 Task: Assign Issue Issue0000000279 to Sprint Sprint0000000167 in Scrum Project Project0000000056 in Jira. Assign Issue Issue0000000280 to Sprint Sprint0000000168 in Scrum Project Project0000000056 in Jira. Start a Sprint called Sprint0000000163 in Scrum Project Project0000000055 in Jira. Start a Sprint called Sprint0000000164 in Scrum Project Project0000000055 in Jira. Start a Sprint called Sprint0000000165 in Scrum Project Project0000000055 in Jira
Action: Mouse moved to (77, 213)
Screenshot: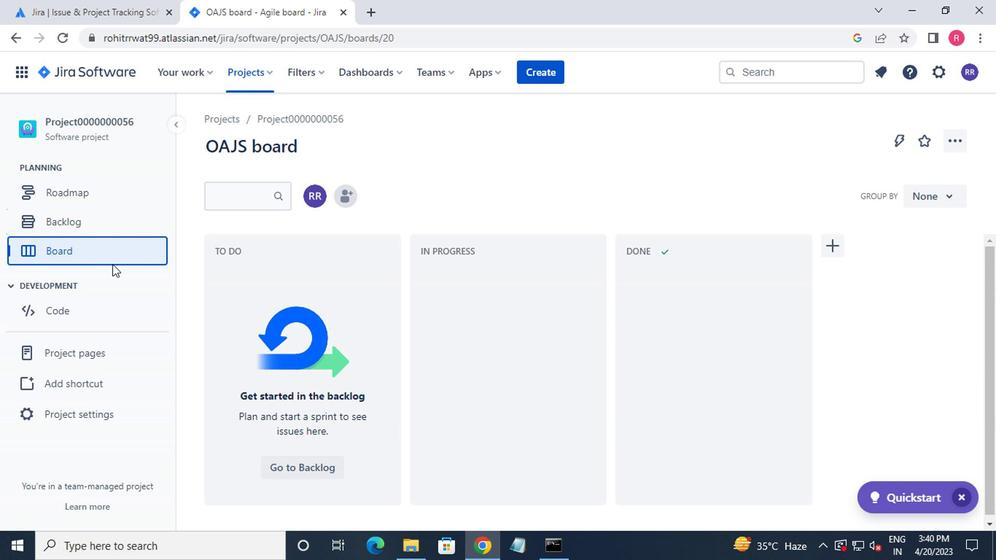 
Action: Mouse pressed left at (77, 213)
Screenshot: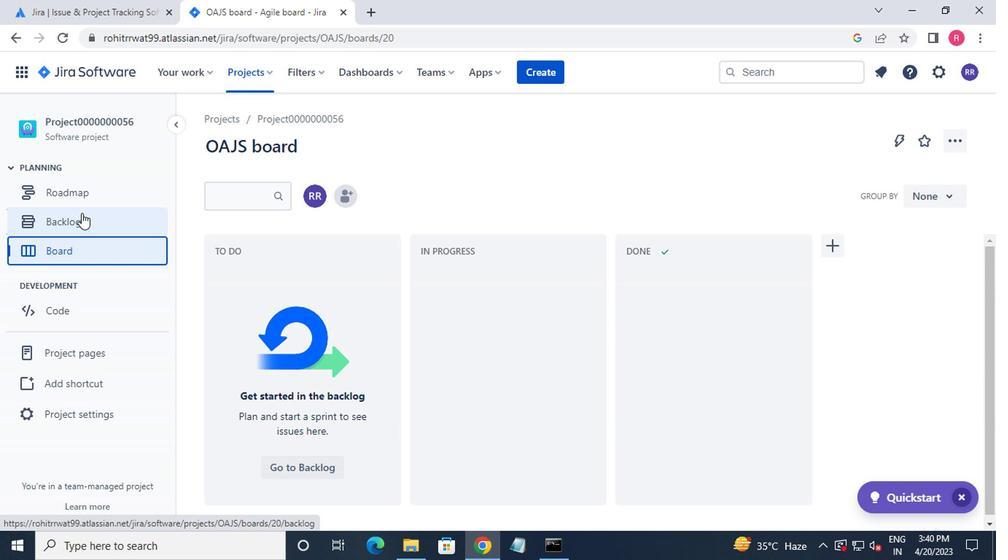 
Action: Mouse moved to (439, 409)
Screenshot: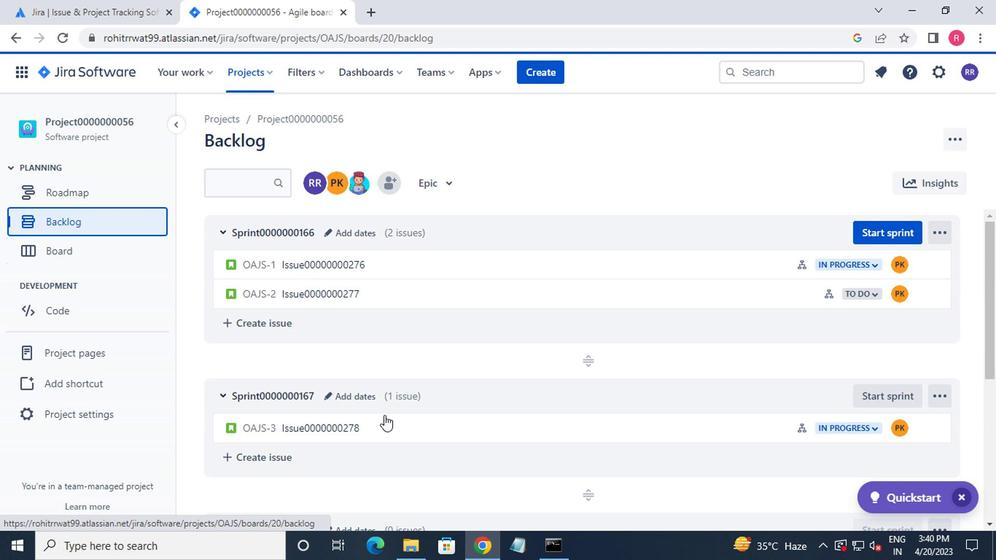 
Action: Mouse scrolled (439, 409) with delta (0, 0)
Screenshot: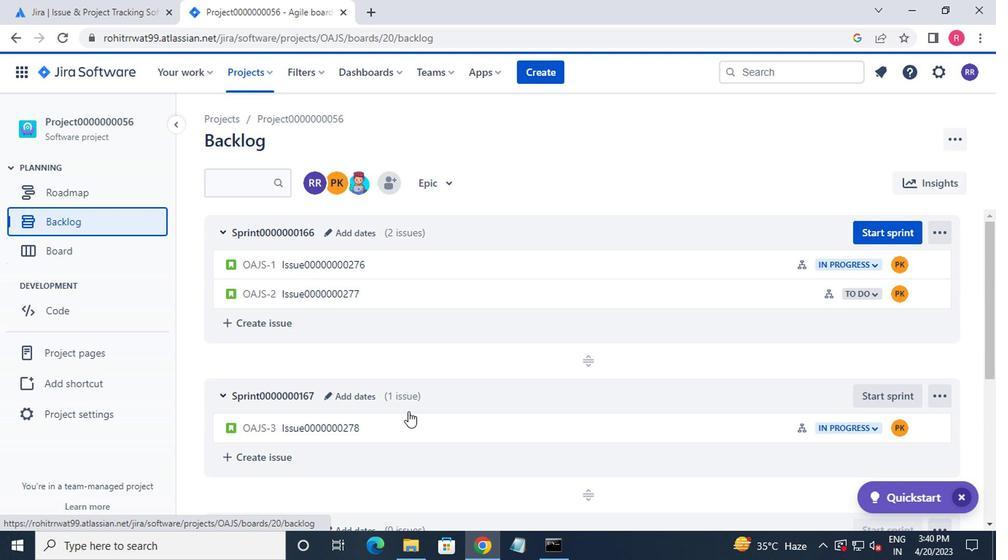 
Action: Mouse moved to (440, 409)
Screenshot: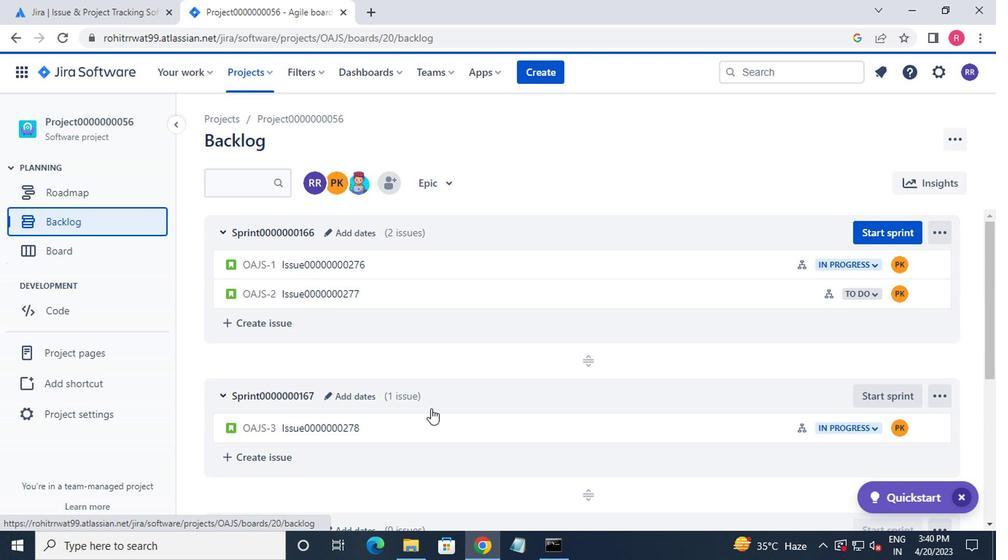 
Action: Mouse scrolled (440, 409) with delta (0, 0)
Screenshot: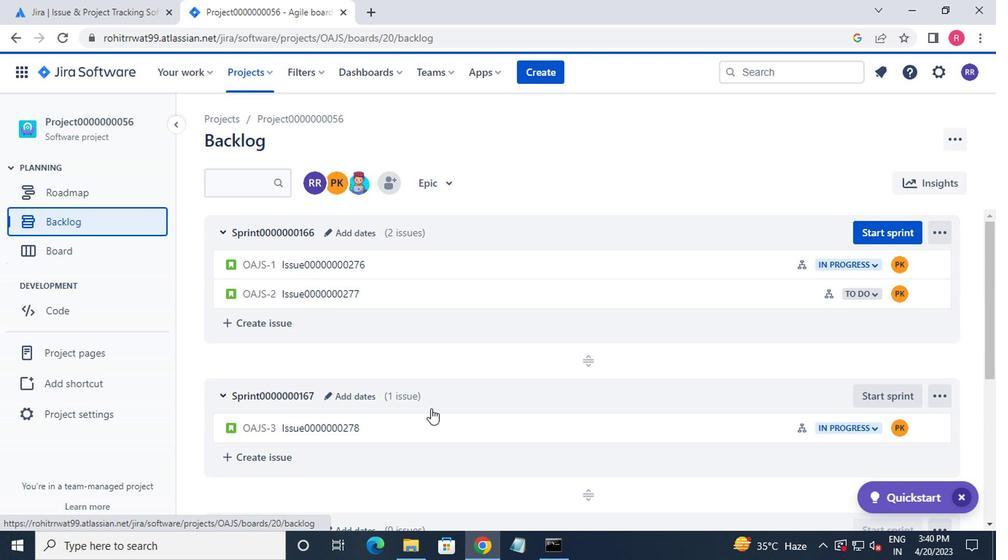 
Action: Mouse moved to (440, 409)
Screenshot: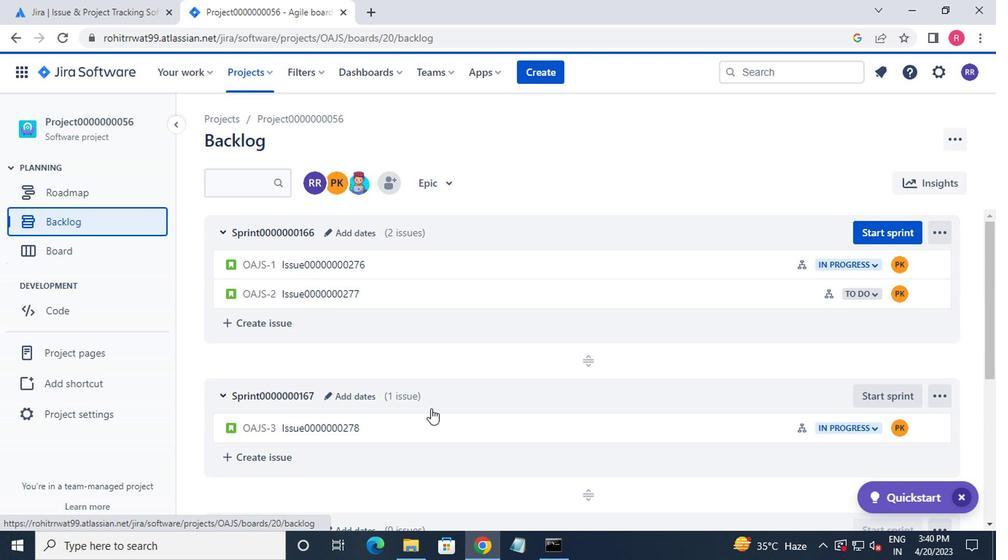 
Action: Mouse scrolled (440, 409) with delta (0, 0)
Screenshot: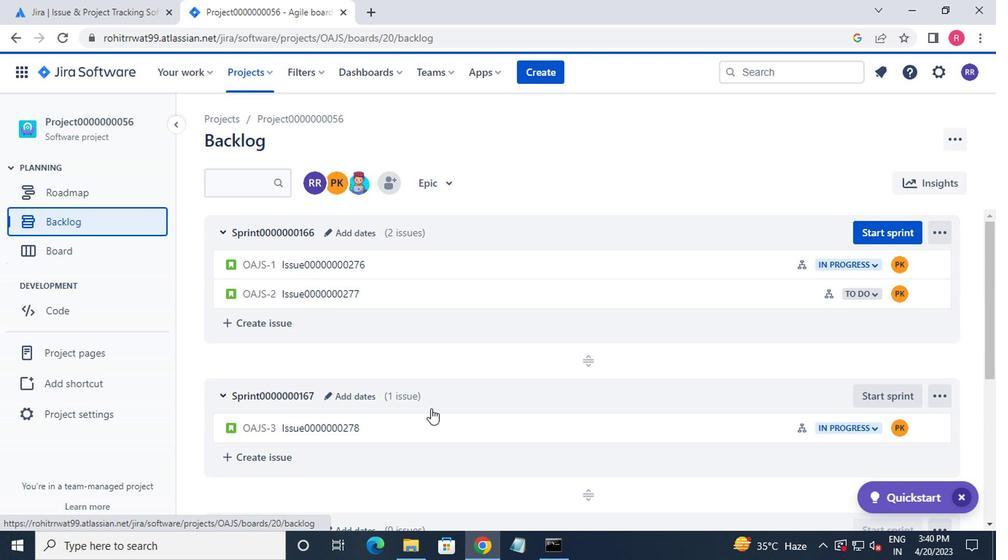 
Action: Mouse scrolled (440, 409) with delta (0, 0)
Screenshot: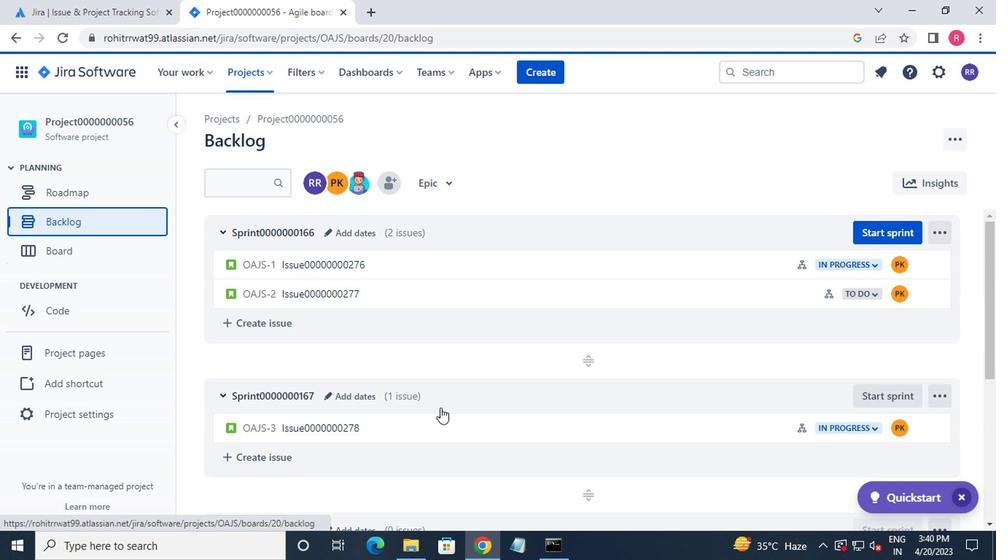 
Action: Mouse scrolled (440, 409) with delta (0, 0)
Screenshot: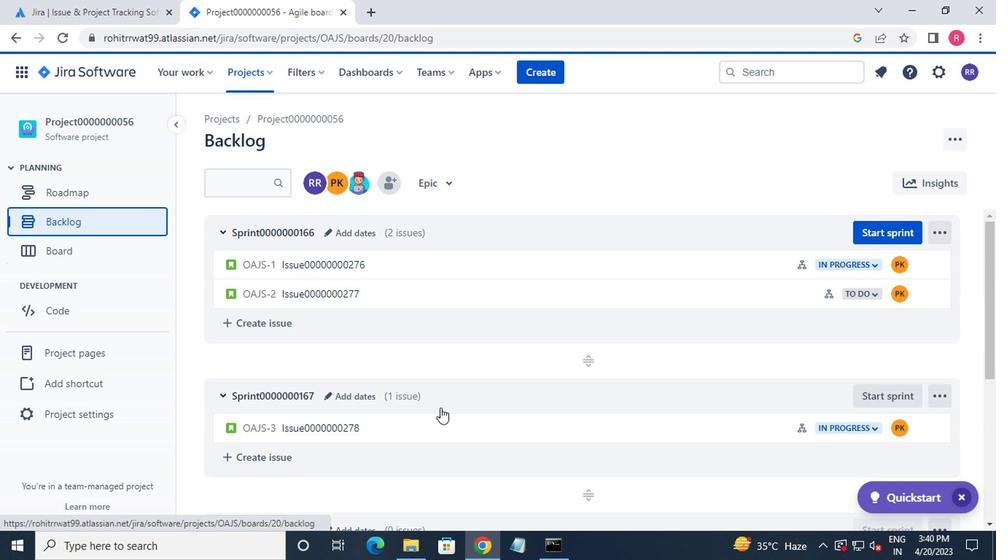 
Action: Mouse moved to (442, 410)
Screenshot: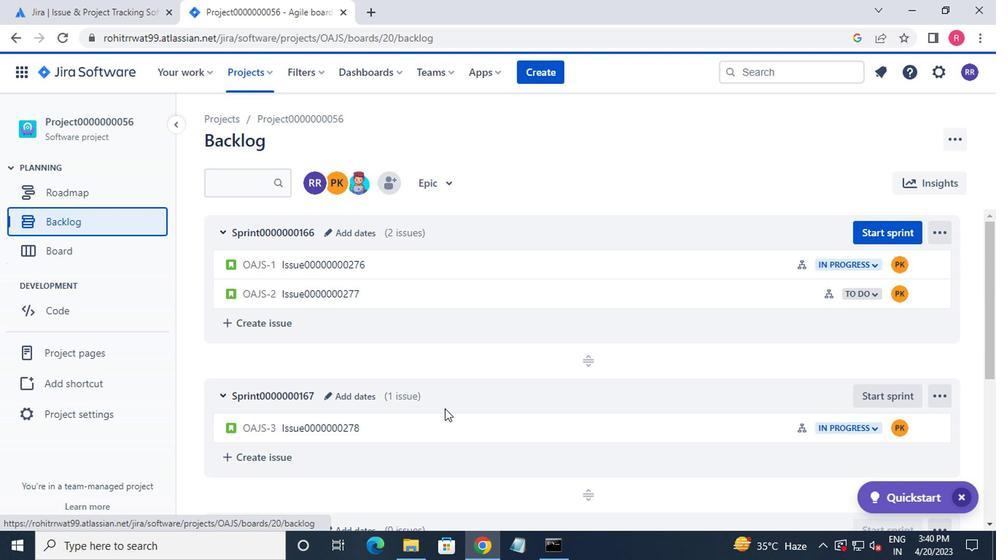 
Action: Mouse scrolled (442, 409) with delta (0, 0)
Screenshot: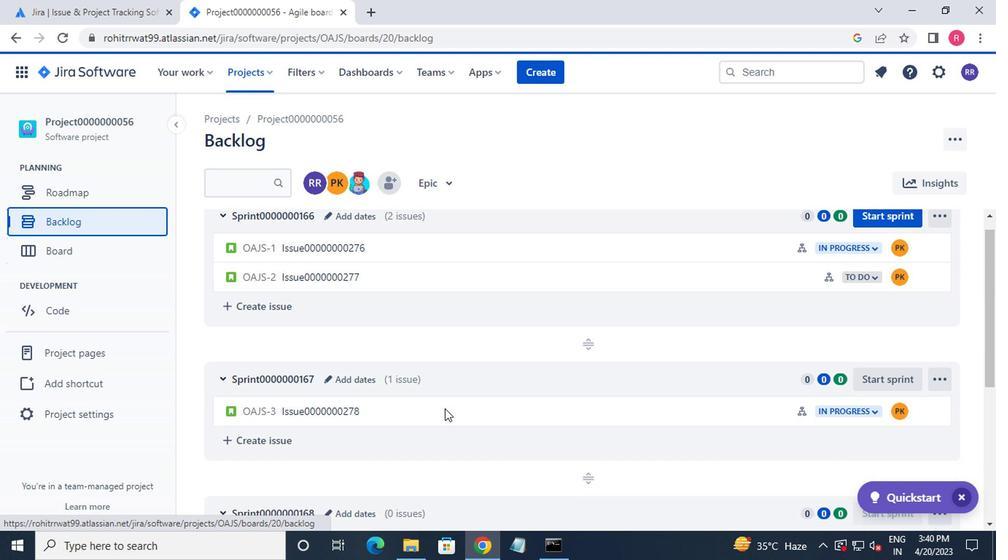 
Action: Mouse scrolled (442, 409) with delta (0, 0)
Screenshot: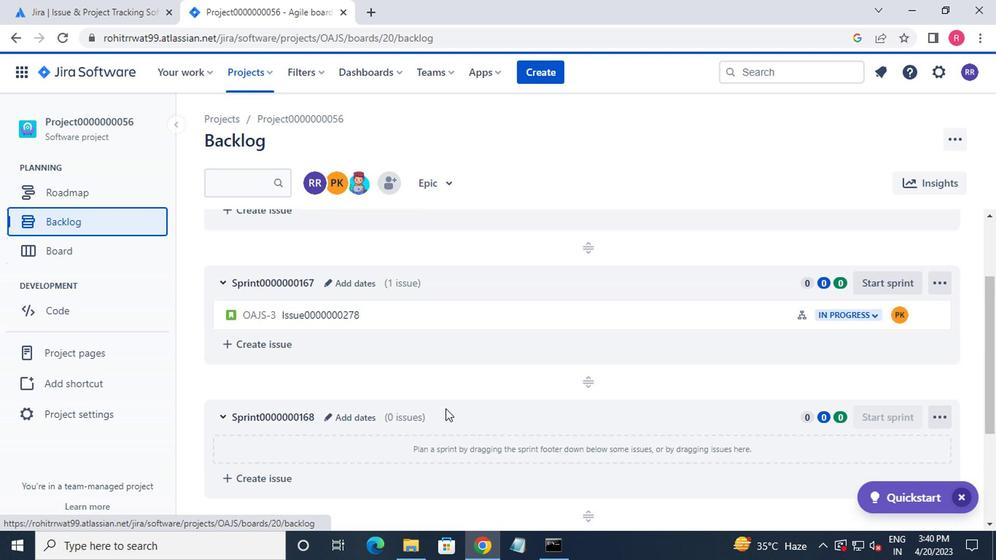 
Action: Mouse scrolled (442, 409) with delta (0, 0)
Screenshot: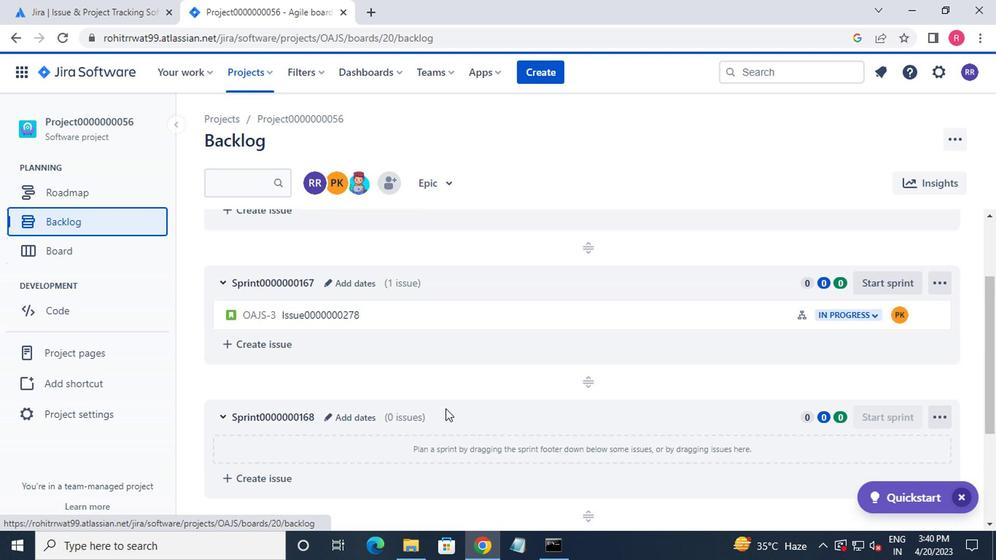 
Action: Mouse moved to (443, 412)
Screenshot: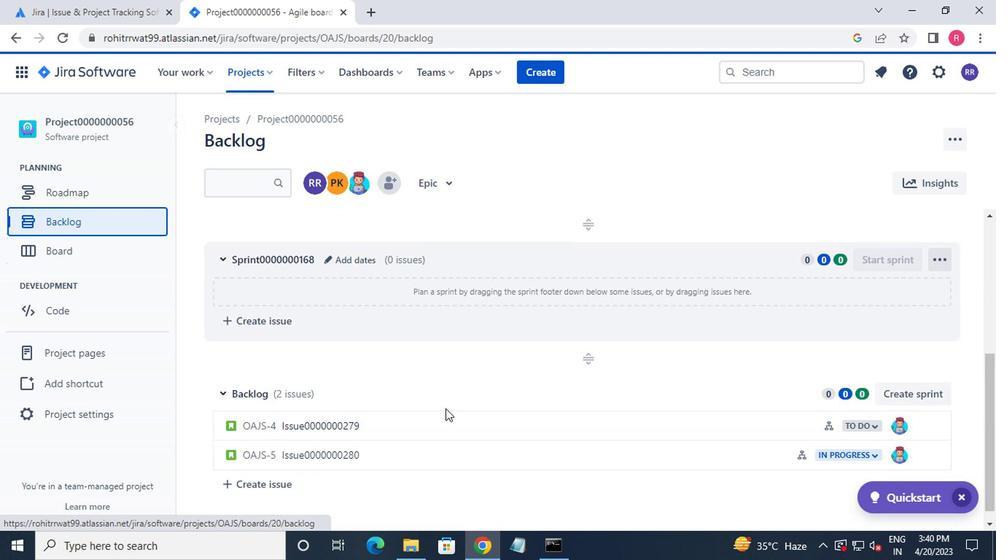 
Action: Mouse scrolled (443, 411) with delta (0, -1)
Screenshot: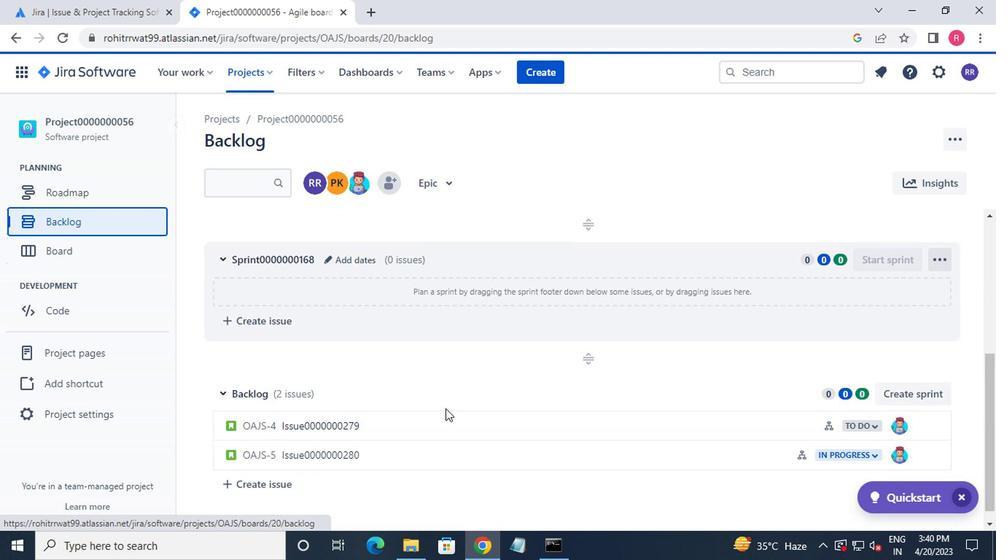 
Action: Mouse moved to (924, 415)
Screenshot: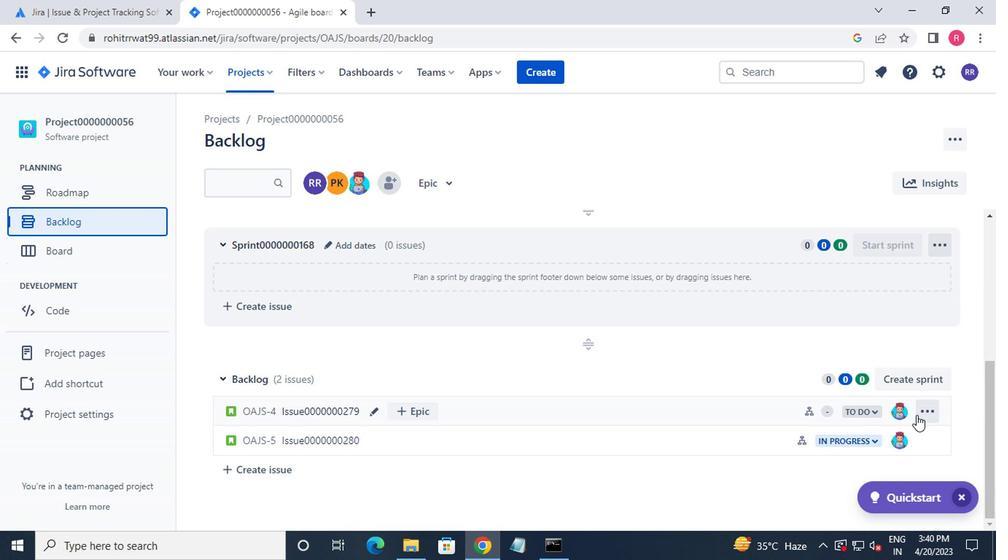 
Action: Mouse pressed left at (924, 415)
Screenshot: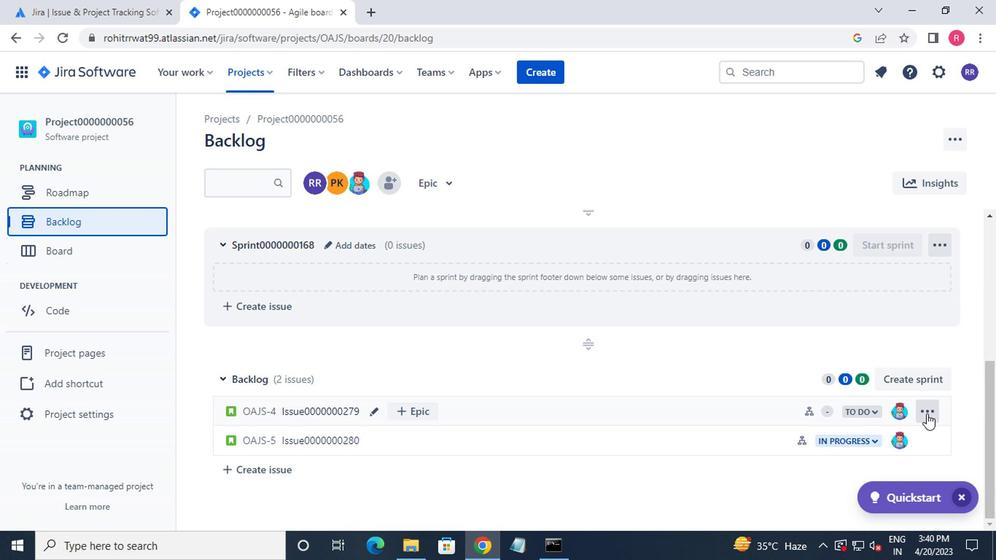 
Action: Mouse moved to (908, 338)
Screenshot: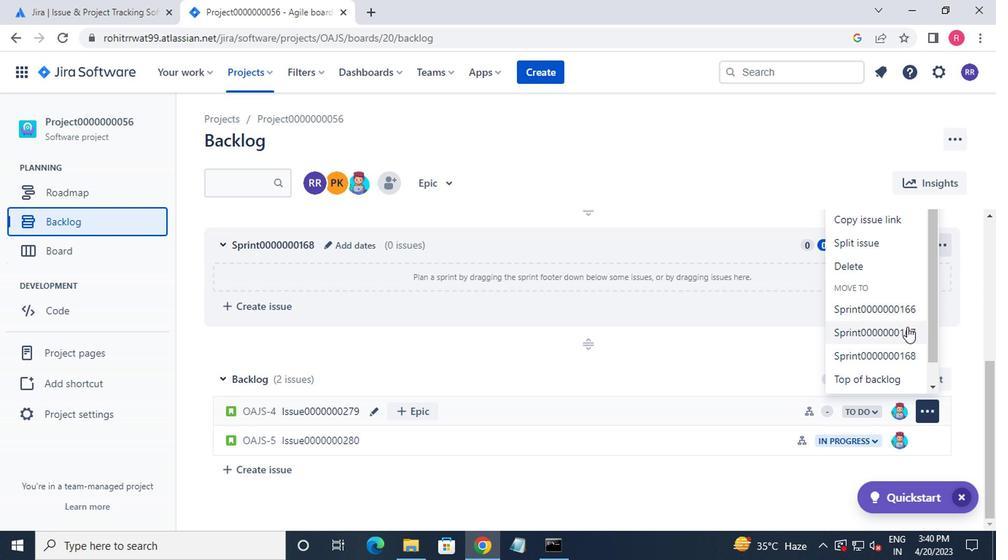 
Action: Mouse pressed left at (908, 338)
Screenshot: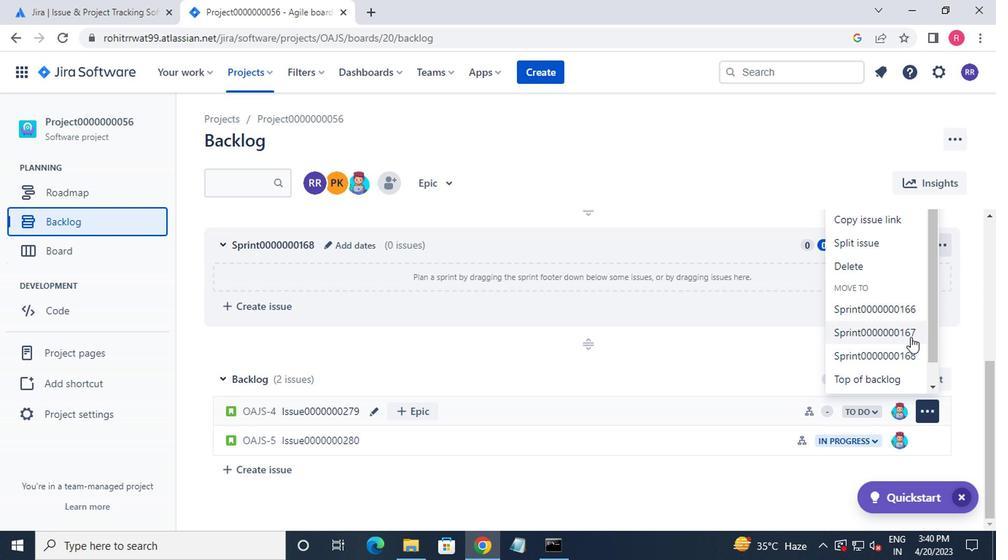 
Action: Mouse moved to (927, 447)
Screenshot: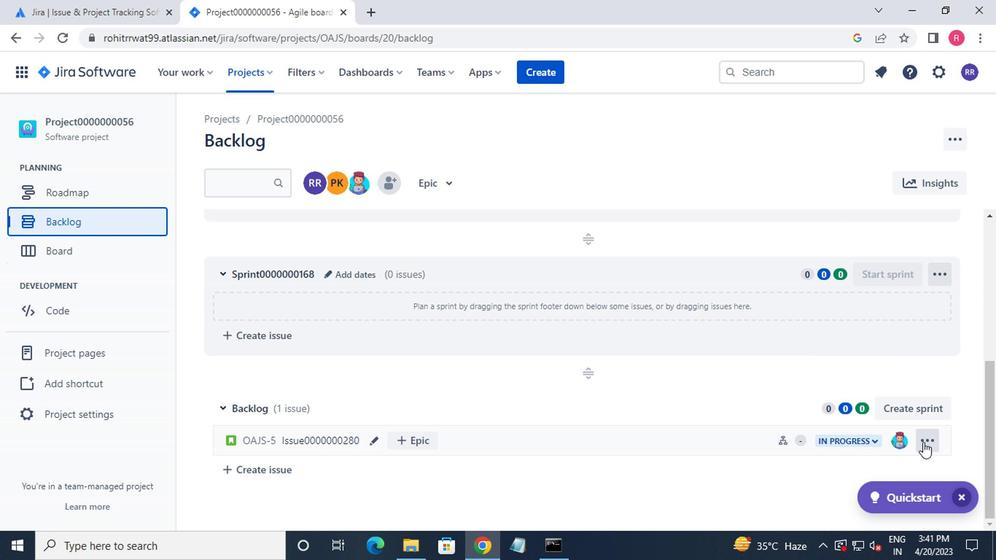 
Action: Mouse pressed left at (927, 447)
Screenshot: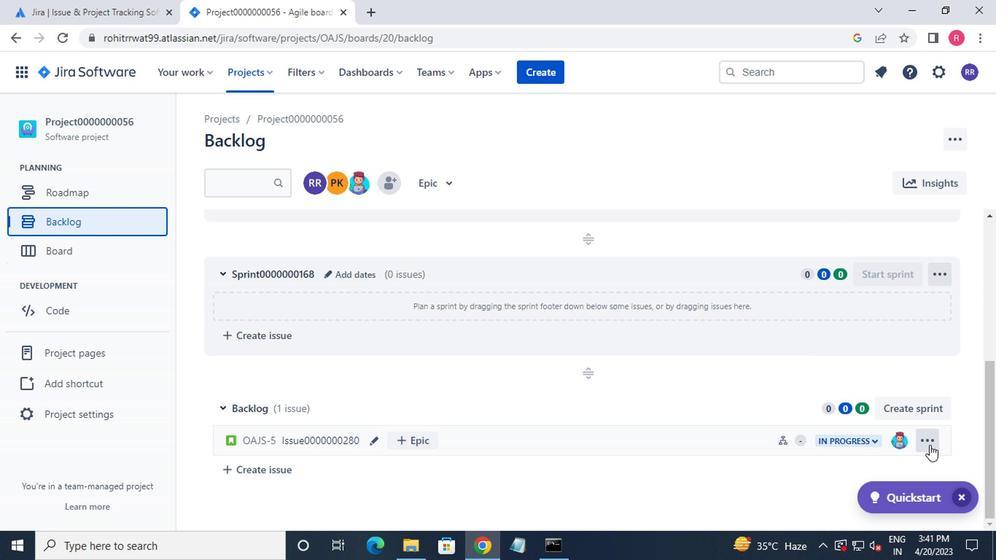 
Action: Mouse moved to (906, 381)
Screenshot: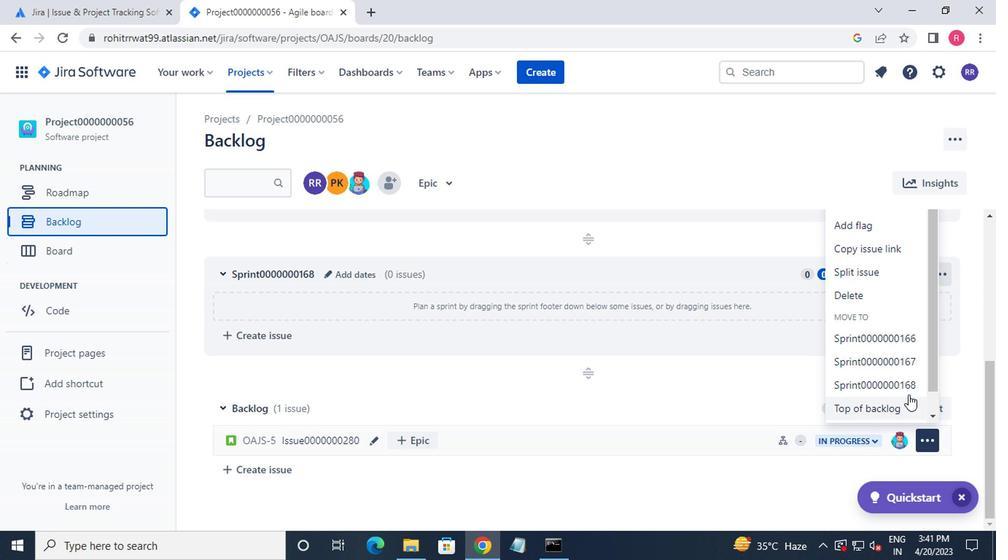 
Action: Mouse pressed left at (906, 381)
Screenshot: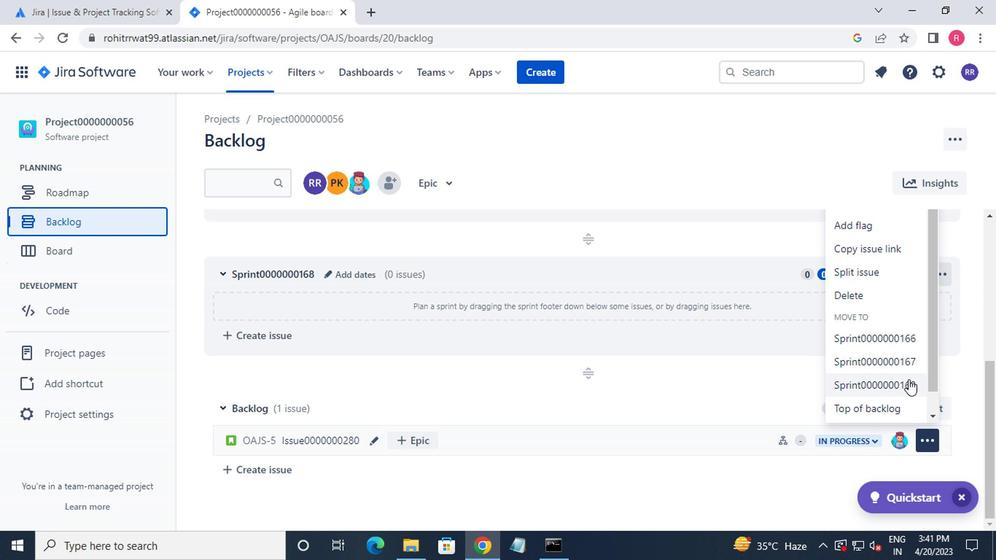 
Action: Mouse moved to (239, 76)
Screenshot: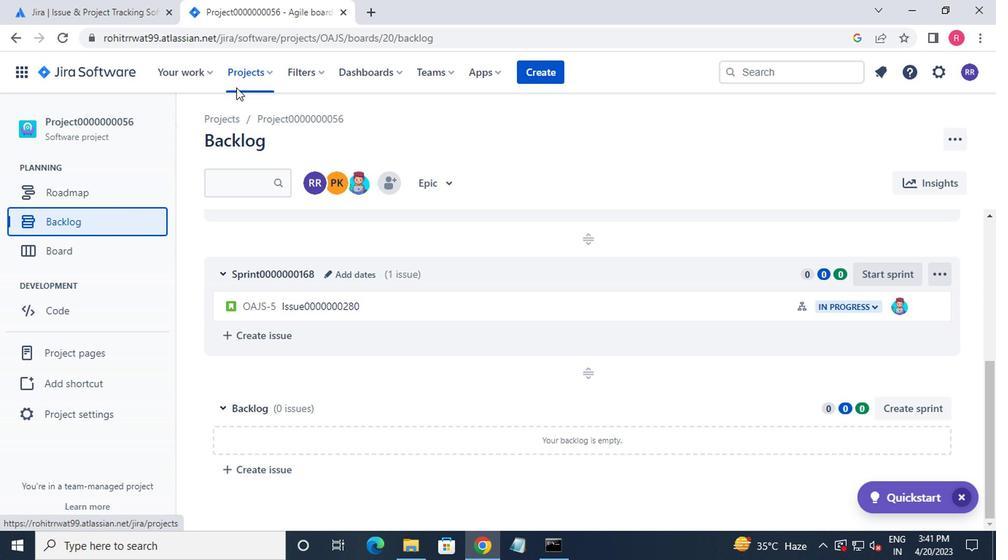 
Action: Mouse pressed left at (239, 76)
Screenshot: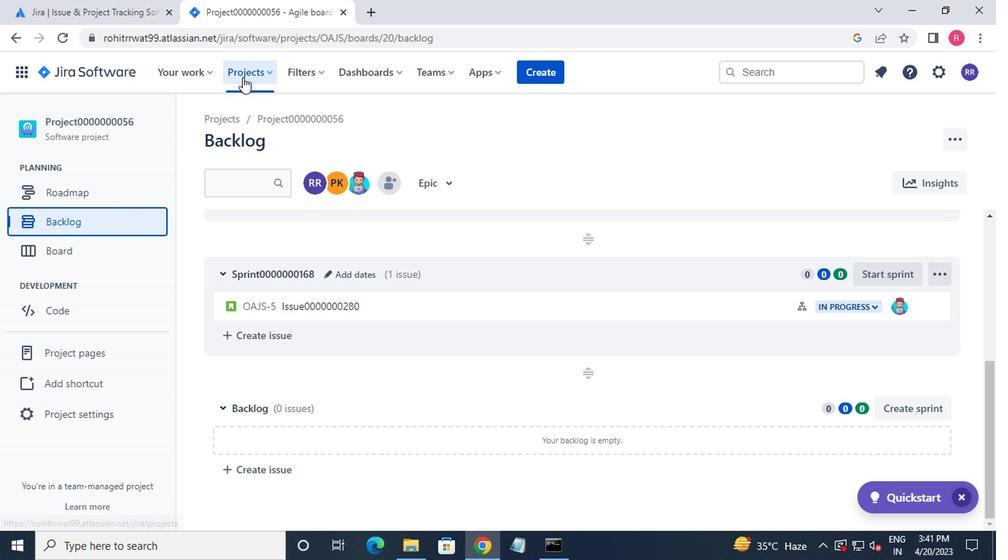 
Action: Mouse moved to (300, 173)
Screenshot: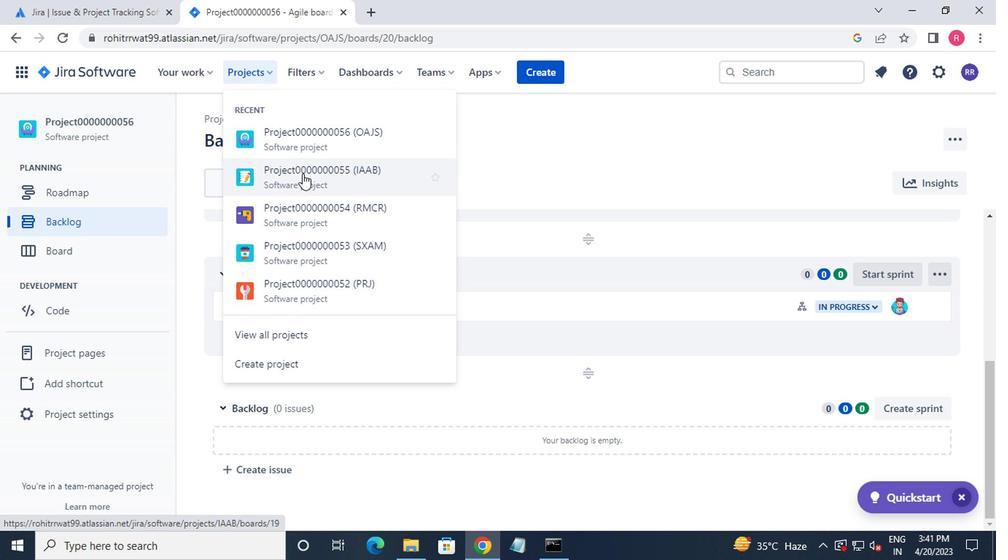 
Action: Mouse pressed left at (300, 173)
Screenshot: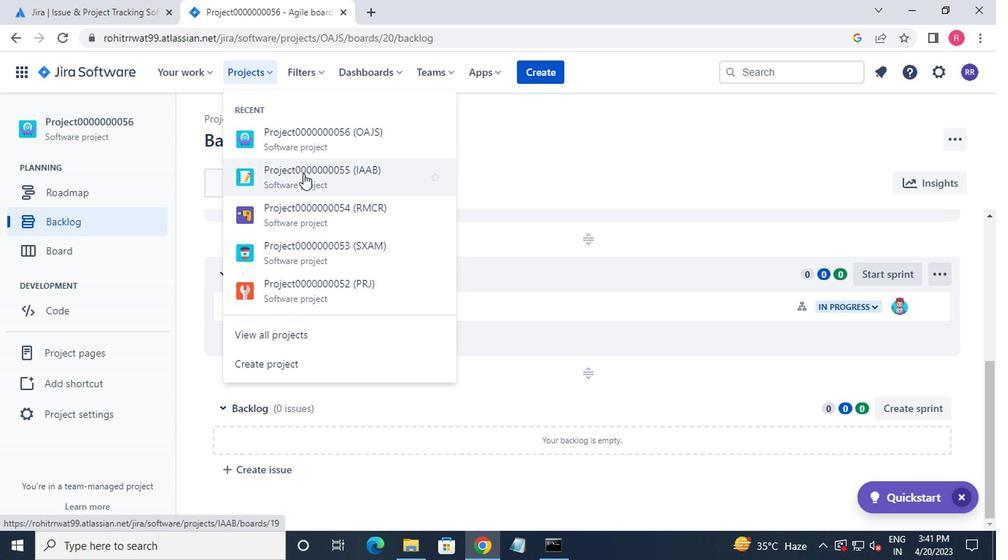 
Action: Mouse moved to (118, 232)
Screenshot: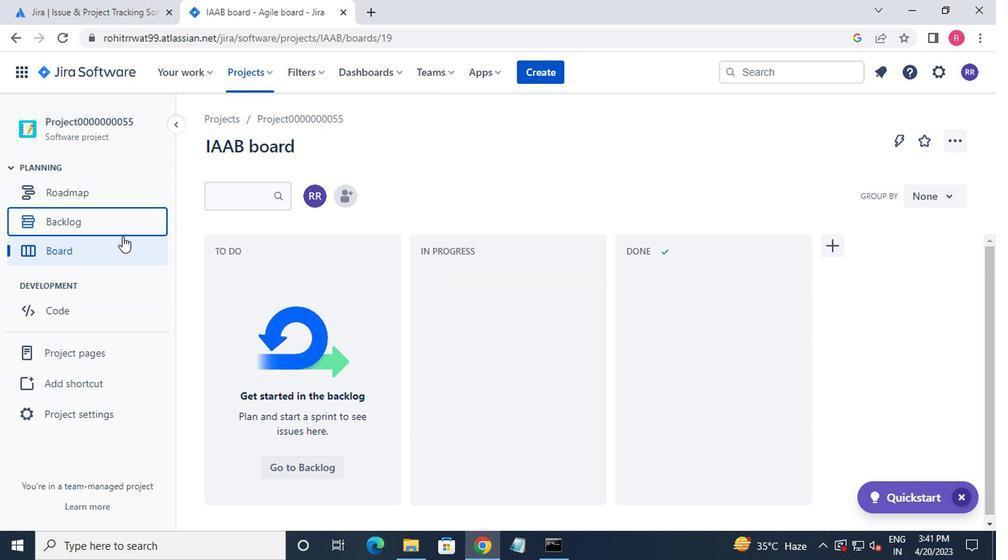 
Action: Mouse pressed left at (118, 232)
Screenshot: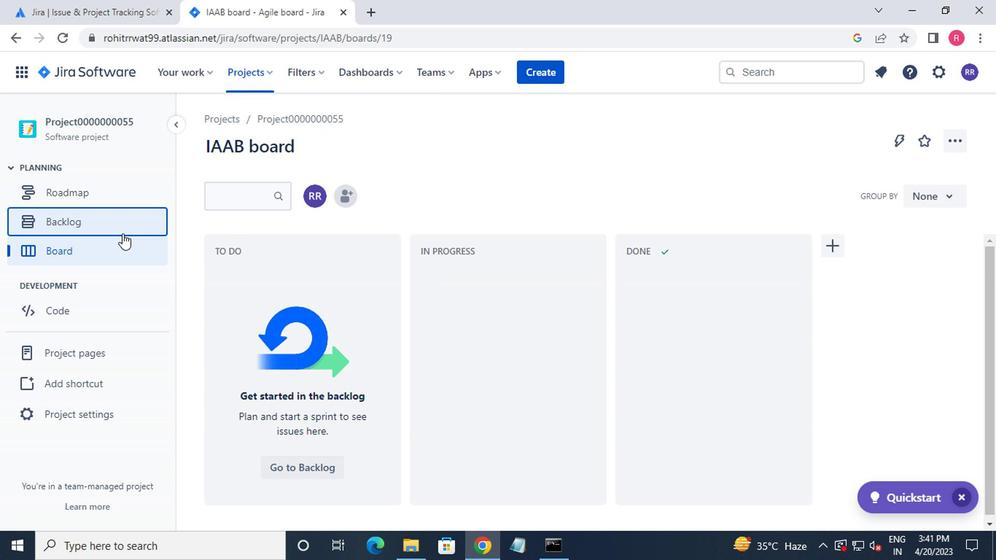 
Action: Mouse moved to (528, 323)
Screenshot: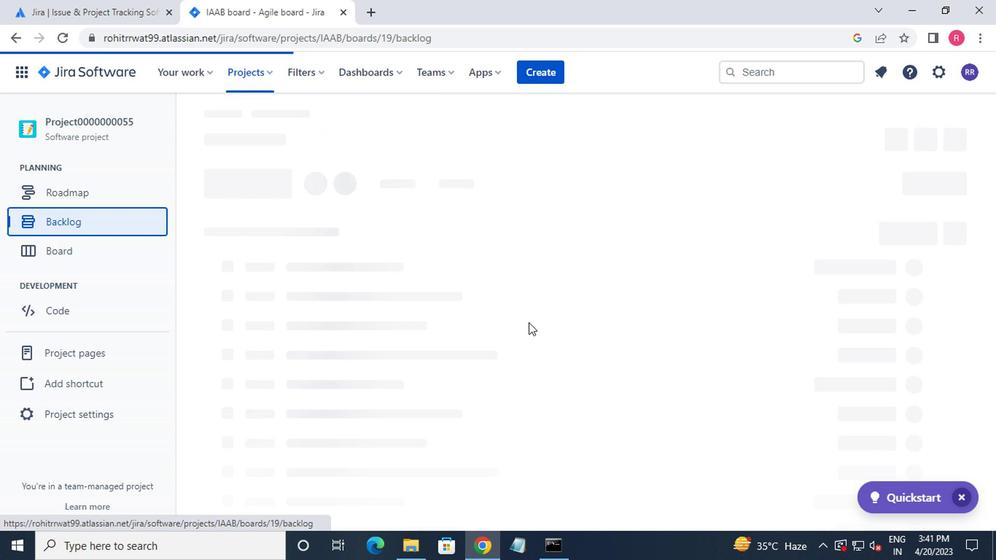 
Action: Mouse scrolled (528, 322) with delta (0, 0)
Screenshot: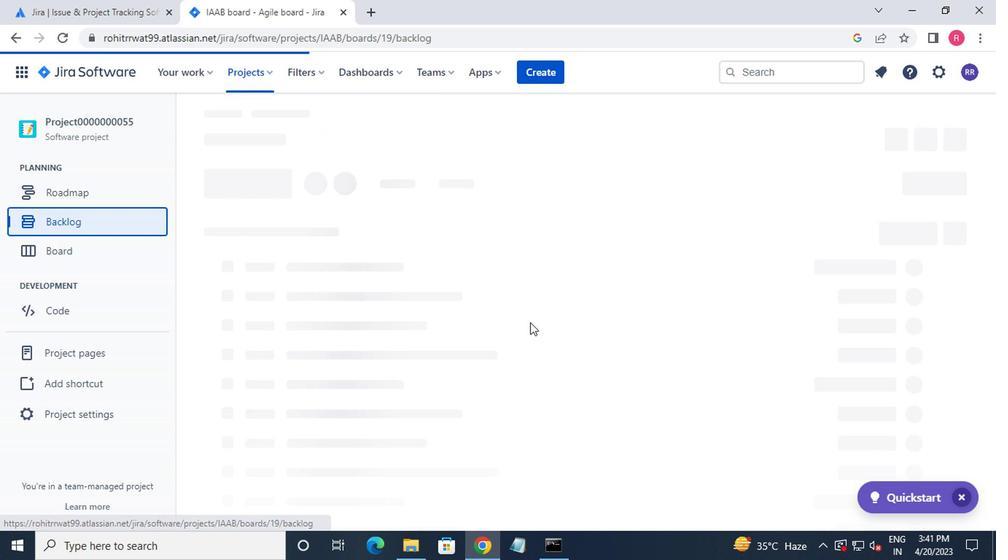 
Action: Mouse moved to (529, 324)
Screenshot: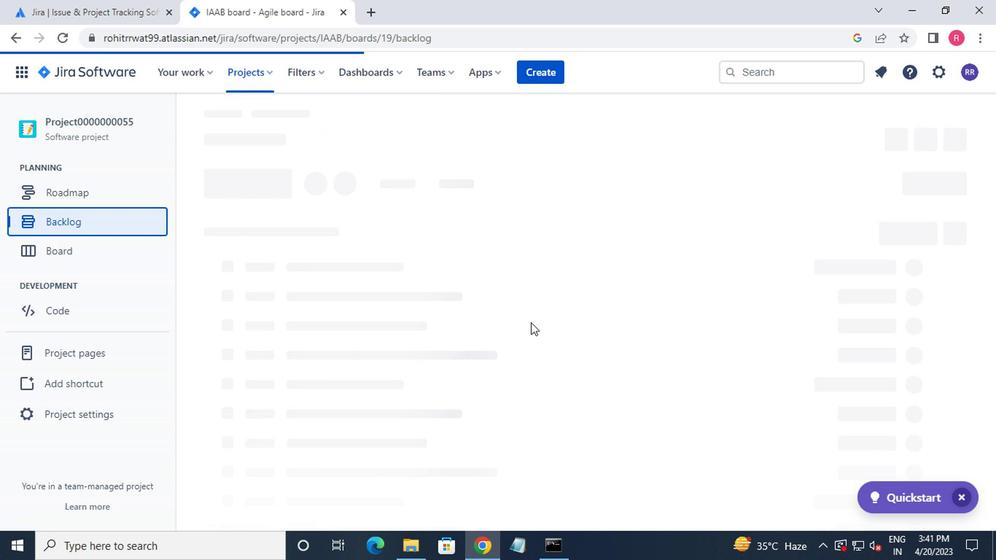 
Action: Mouse scrolled (529, 323) with delta (0, -1)
Screenshot: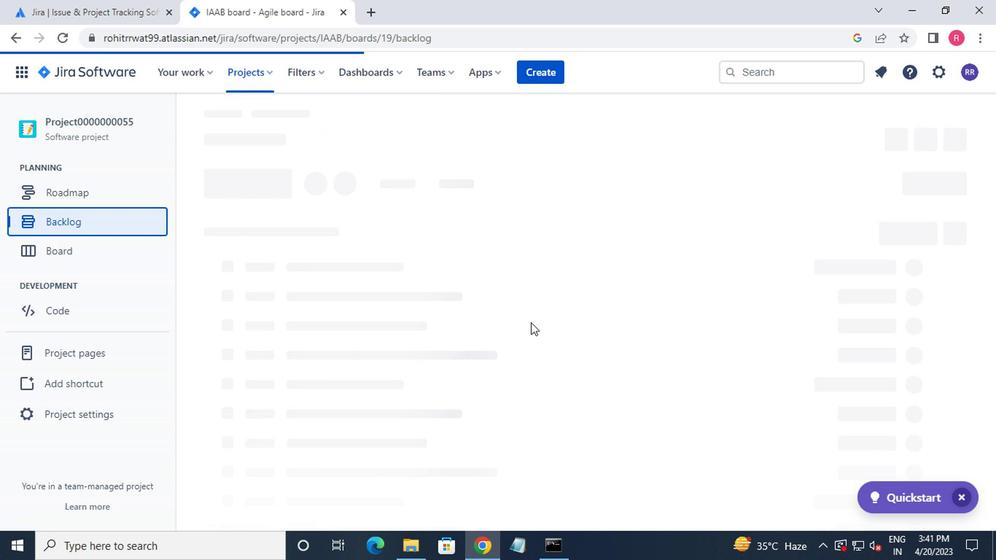 
Action: Mouse scrolled (529, 323) with delta (0, -1)
Screenshot: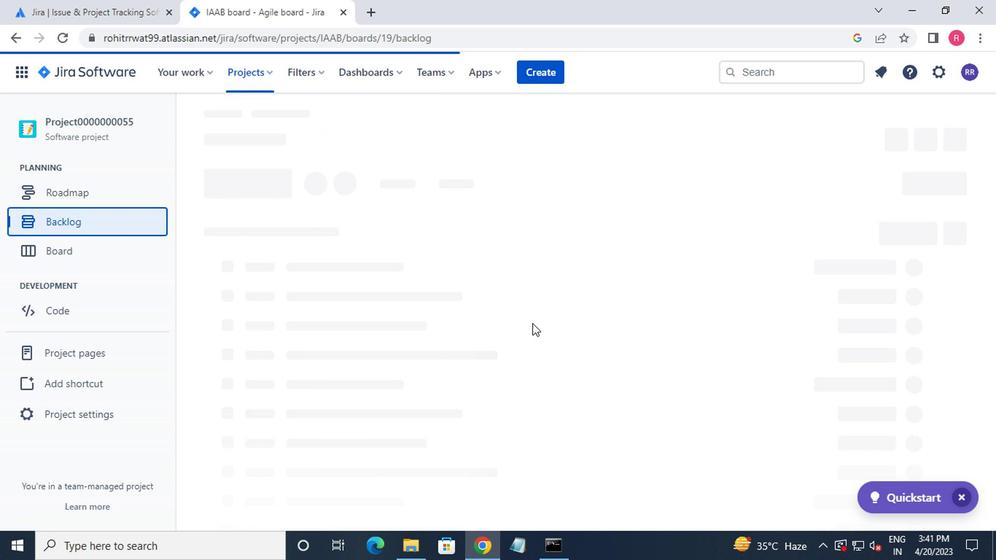 
Action: Mouse scrolled (529, 323) with delta (0, -1)
Screenshot: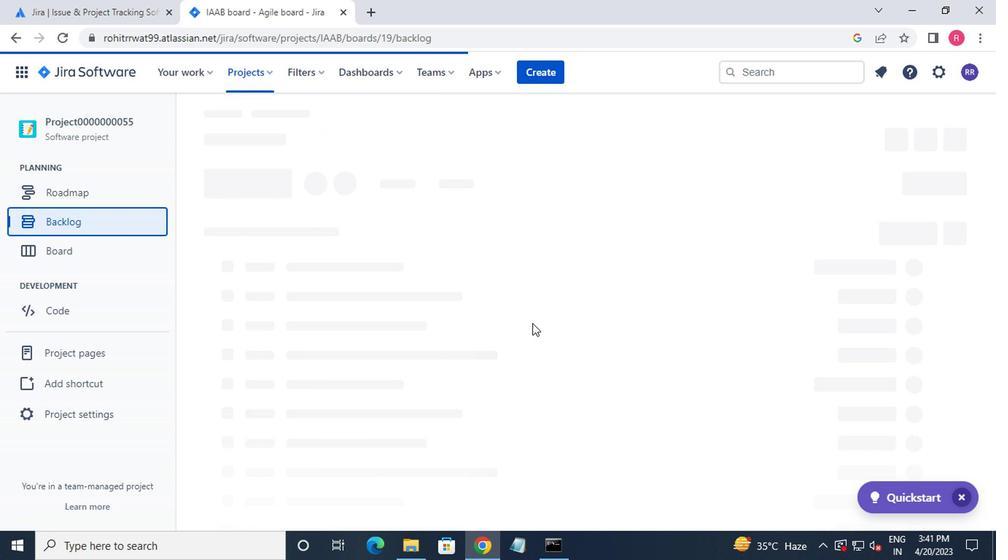 
Action: Mouse scrolled (529, 323) with delta (0, -1)
Screenshot: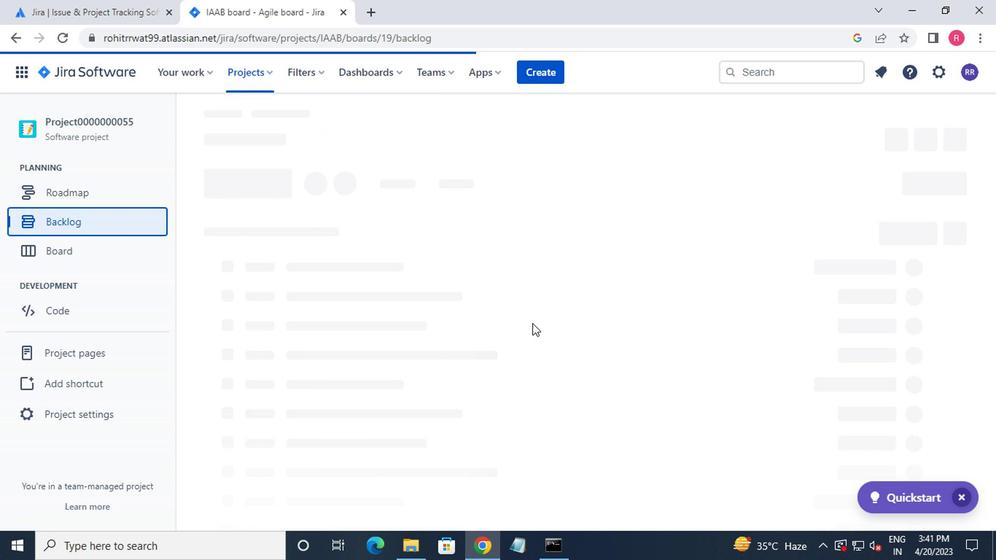 
Action: Mouse scrolled (529, 323) with delta (0, -1)
Screenshot: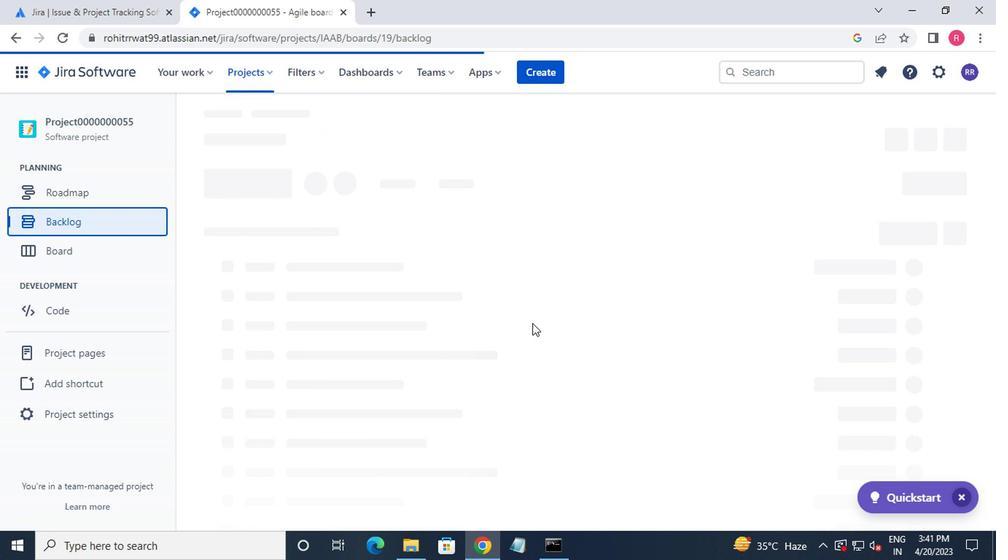 
Action: Mouse moved to (530, 325)
Screenshot: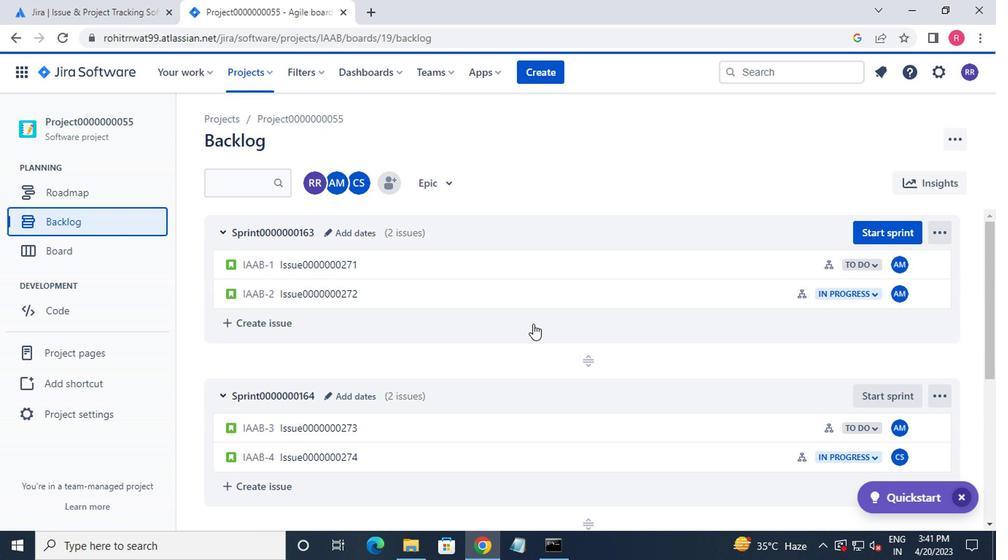 
Action: Mouse scrolled (530, 324) with delta (0, 0)
Screenshot: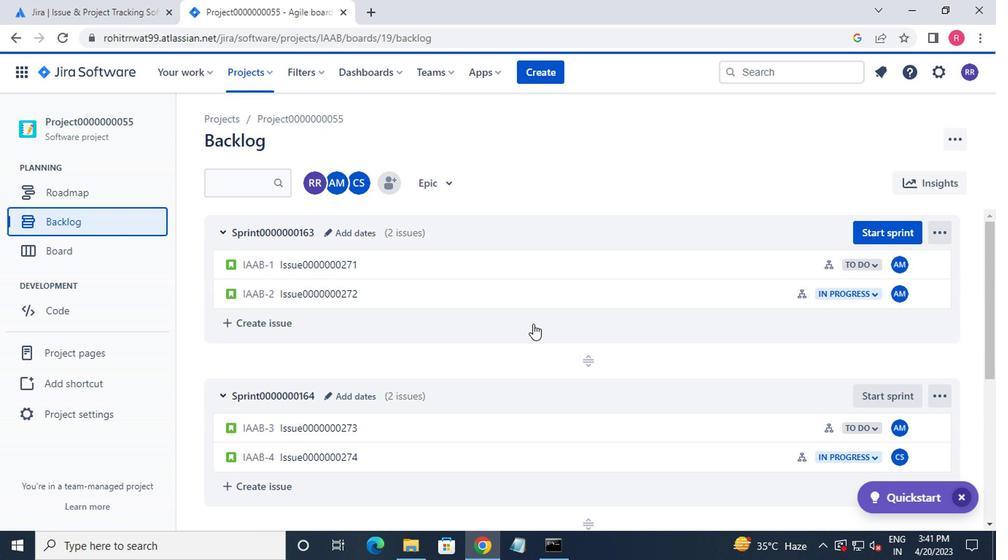 
Action: Mouse moved to (531, 328)
Screenshot: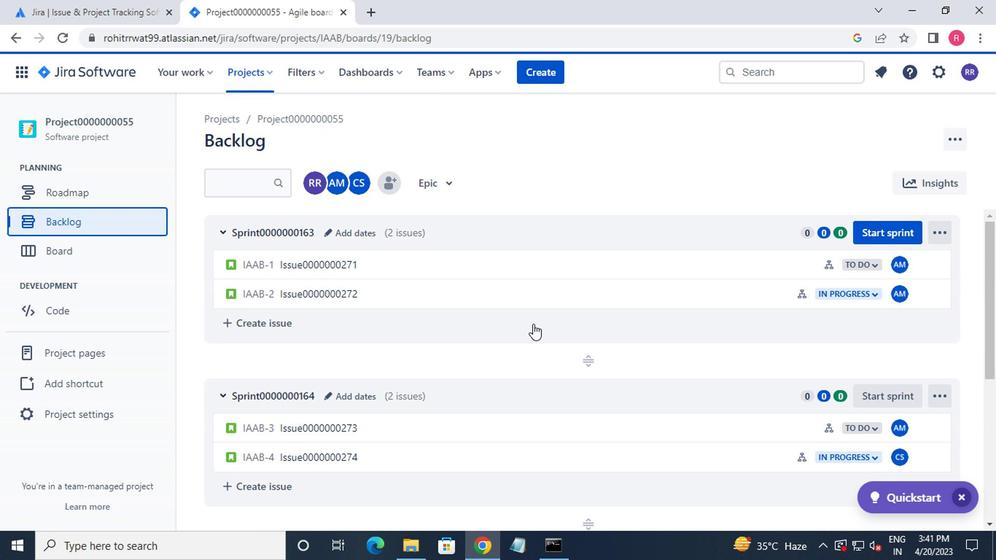 
Action: Mouse scrolled (531, 328) with delta (0, 0)
Screenshot: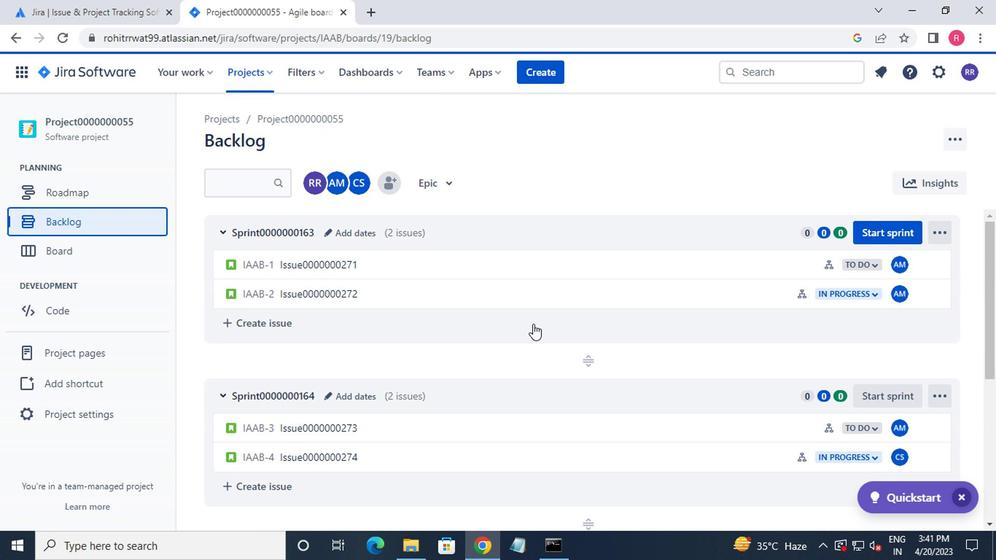 
Action: Mouse moved to (531, 329)
Screenshot: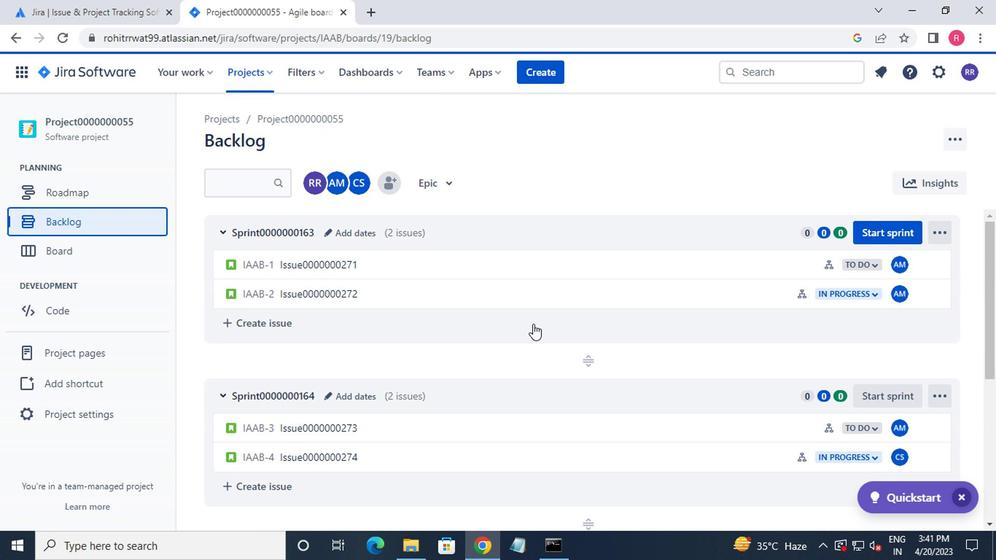 
Action: Mouse scrolled (531, 328) with delta (0, -1)
Screenshot: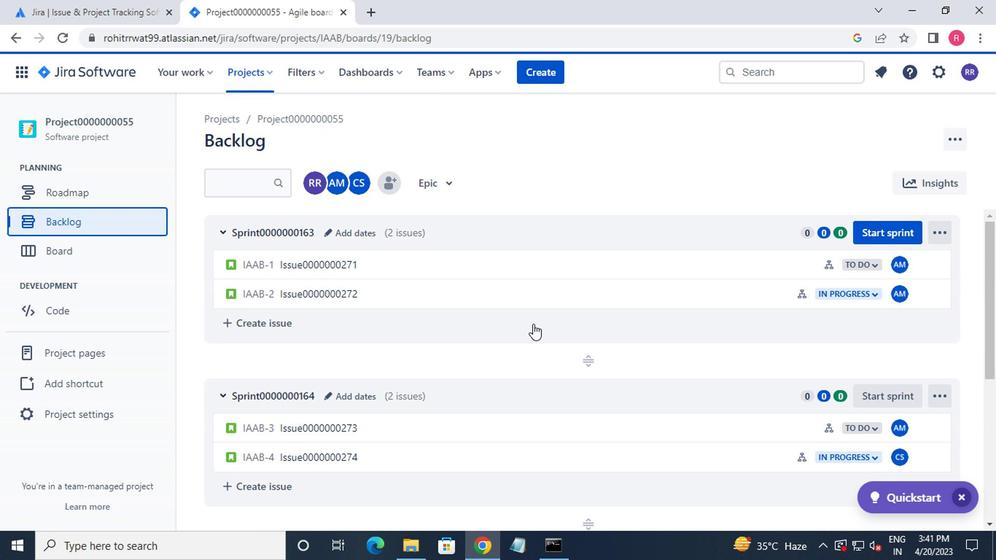 
Action: Mouse moved to (532, 331)
Screenshot: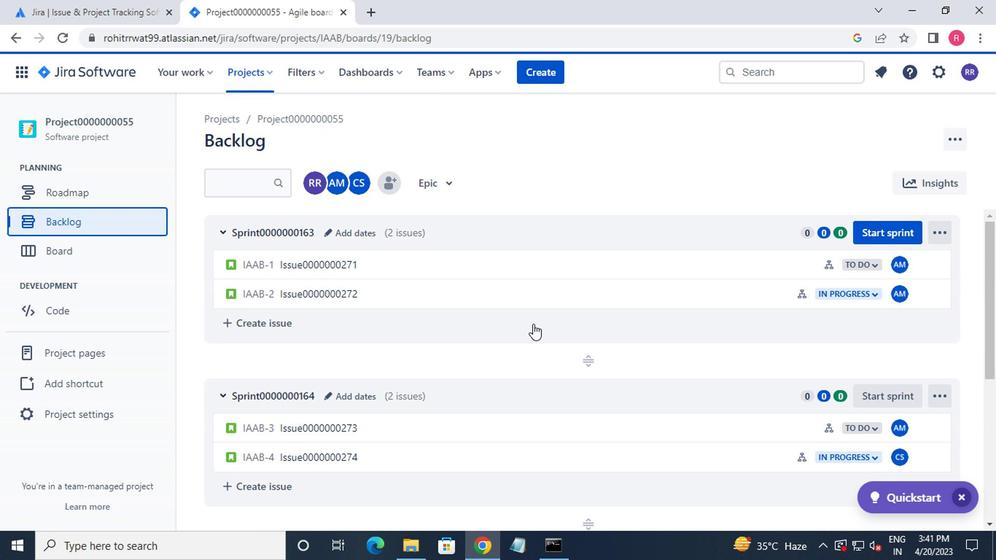 
Action: Mouse scrolled (532, 330) with delta (0, -1)
Screenshot: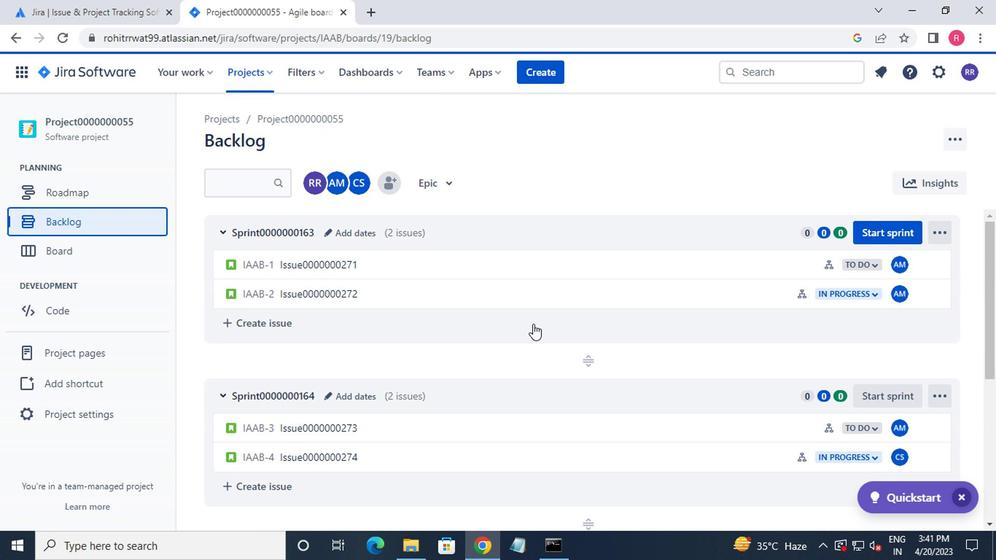 
Action: Mouse moved to (532, 332)
Screenshot: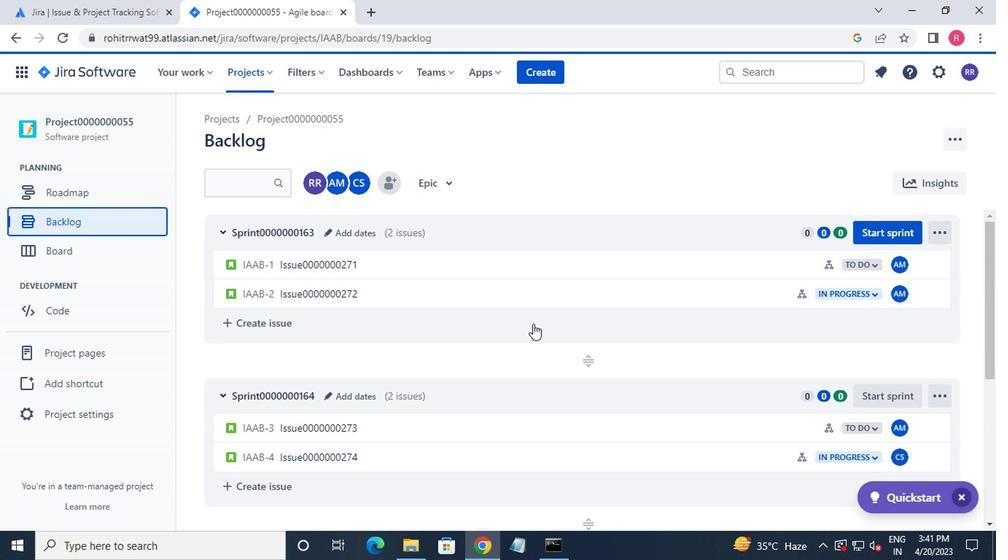 
Action: Mouse scrolled (532, 331) with delta (0, 0)
Screenshot: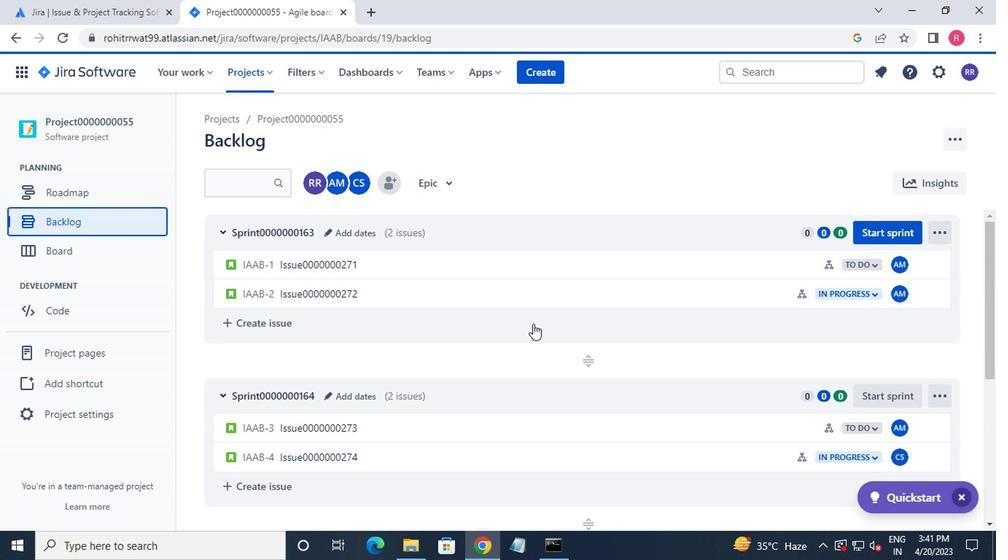 
Action: Mouse moved to (553, 337)
Screenshot: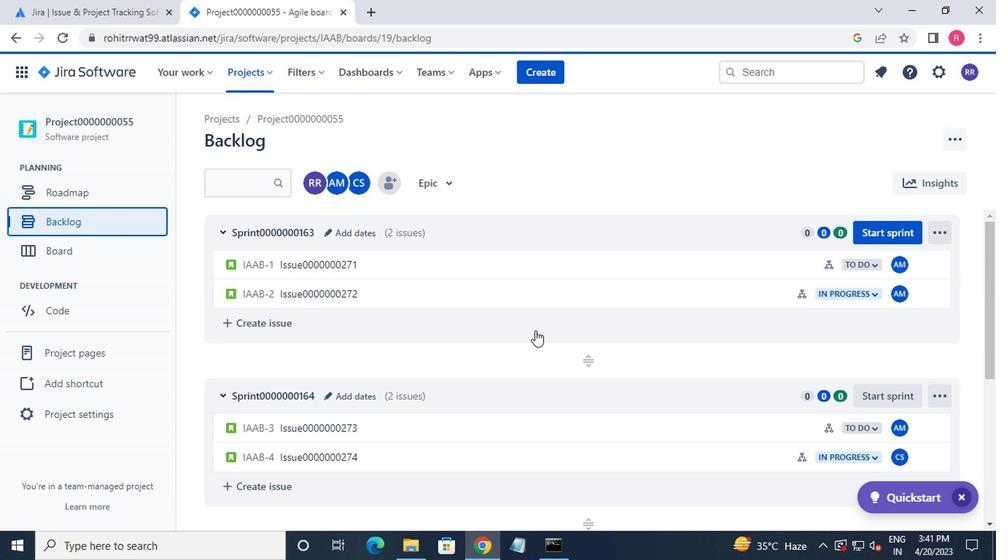 
Action: Mouse scrolled (553, 336) with delta (0, 0)
Screenshot: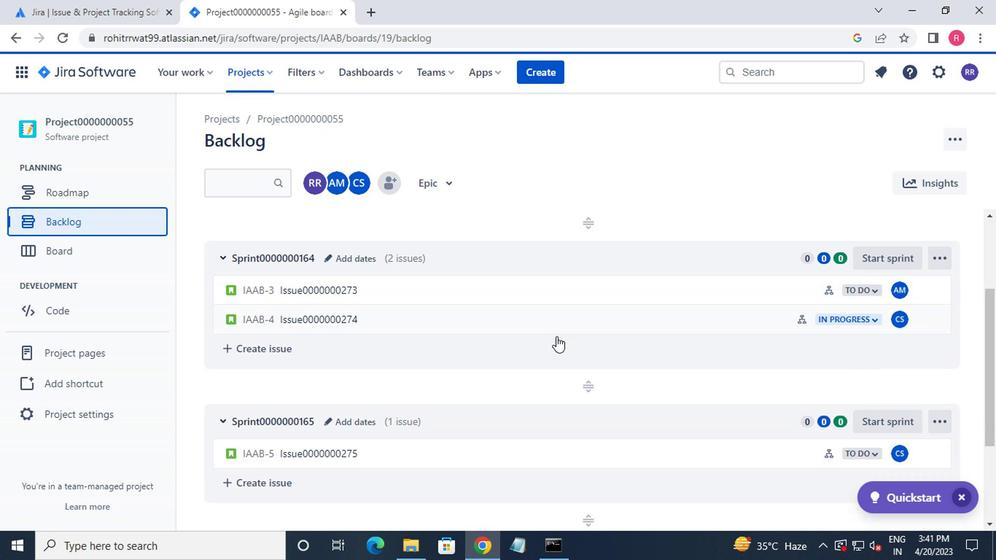 
Action: Mouse scrolled (553, 336) with delta (0, 0)
Screenshot: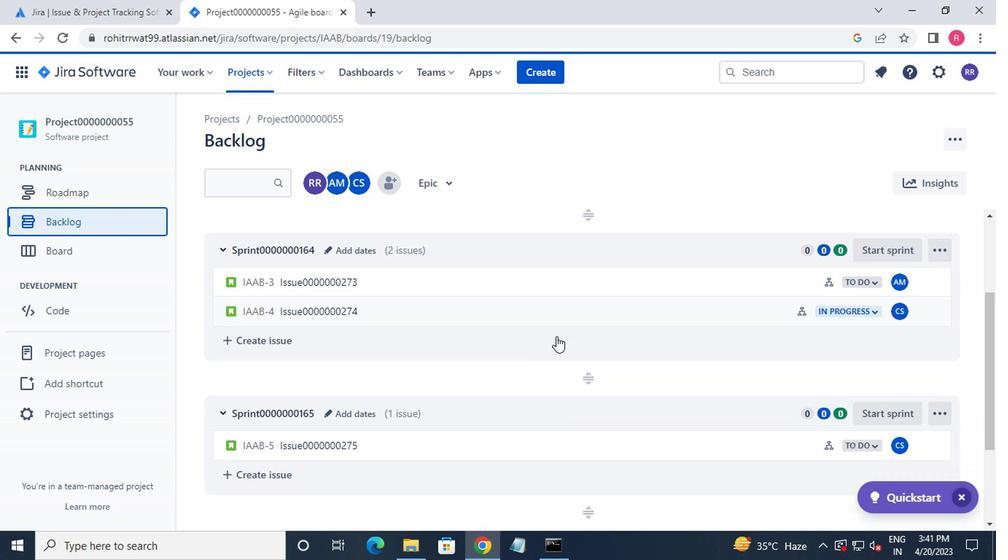 
Action: Mouse moved to (553, 337)
Screenshot: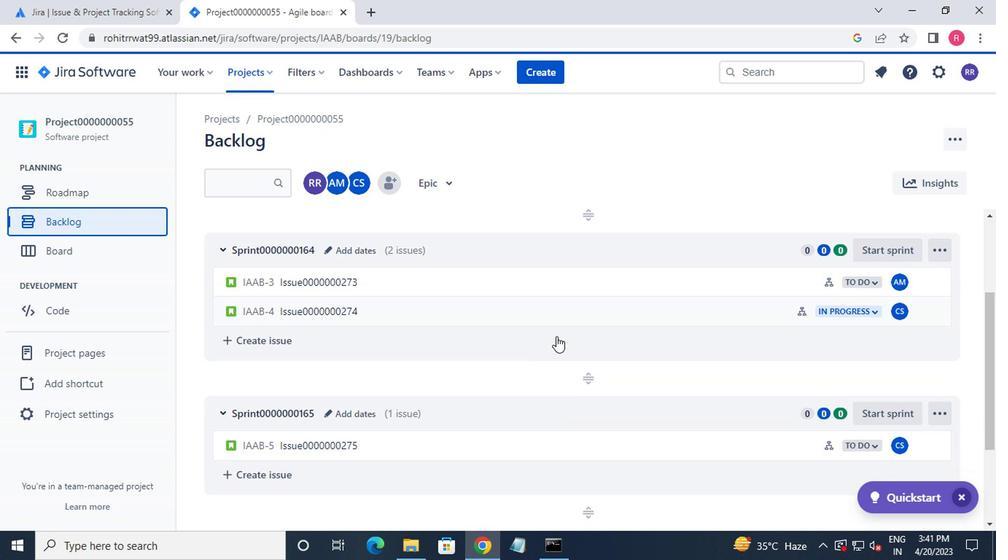 
Action: Mouse scrolled (553, 336) with delta (0, 0)
Screenshot: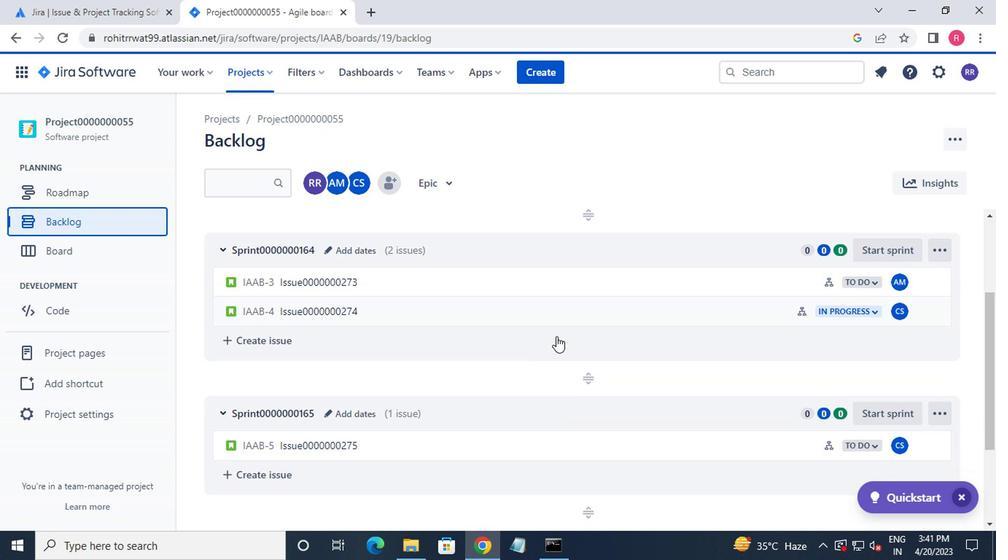 
Action: Mouse moved to (557, 340)
Screenshot: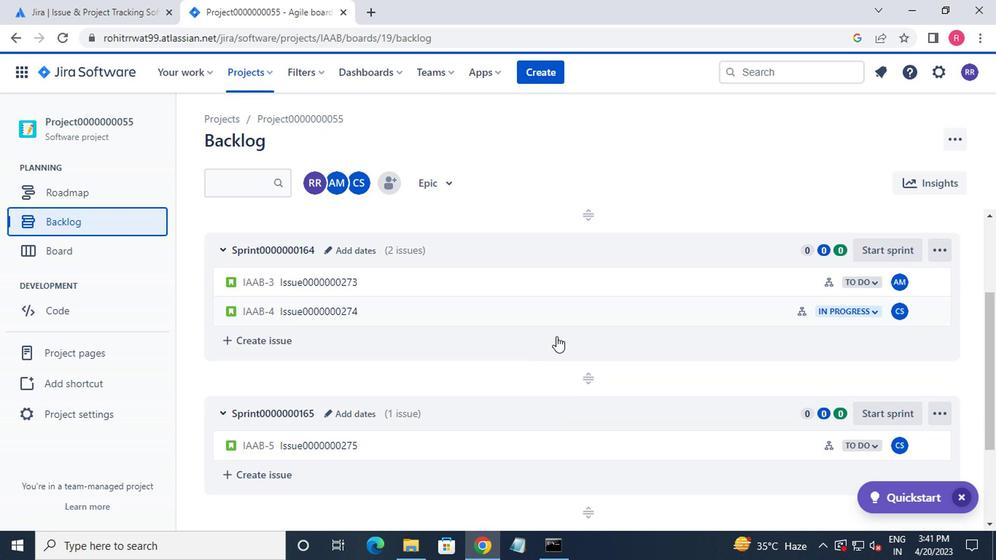 
Action: Mouse scrolled (557, 339) with delta (0, -1)
Screenshot: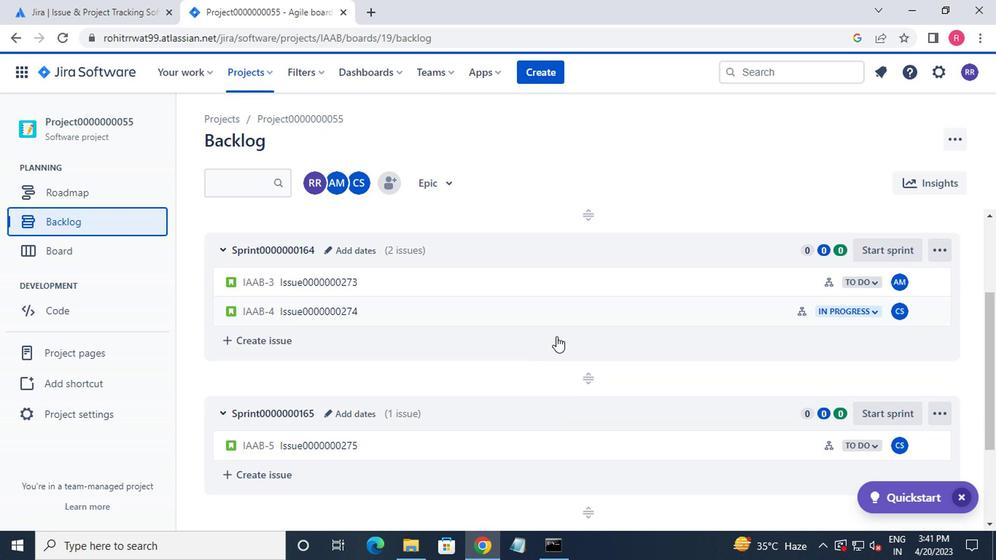 
Action: Mouse moved to (661, 389)
Screenshot: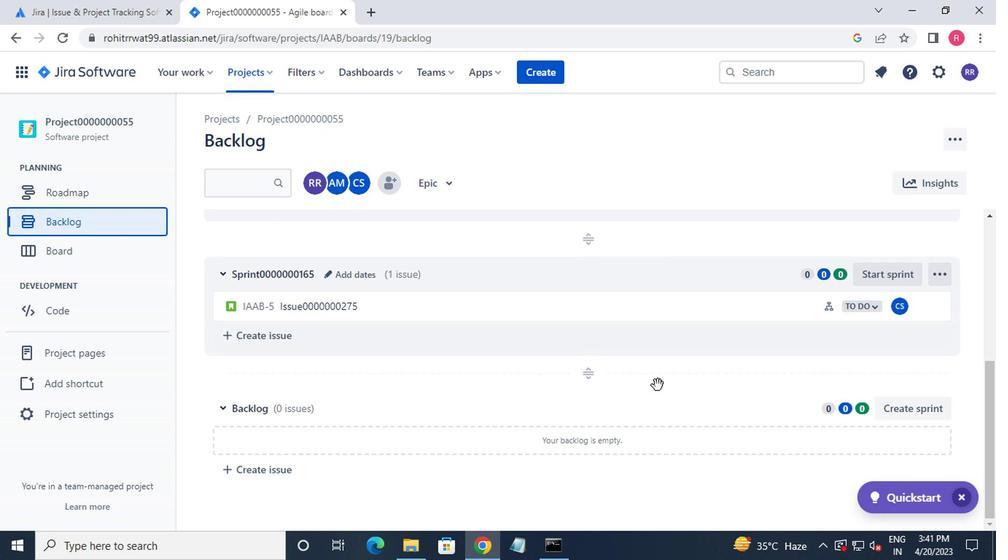 
Action: Mouse scrolled (661, 388) with delta (0, -1)
Screenshot: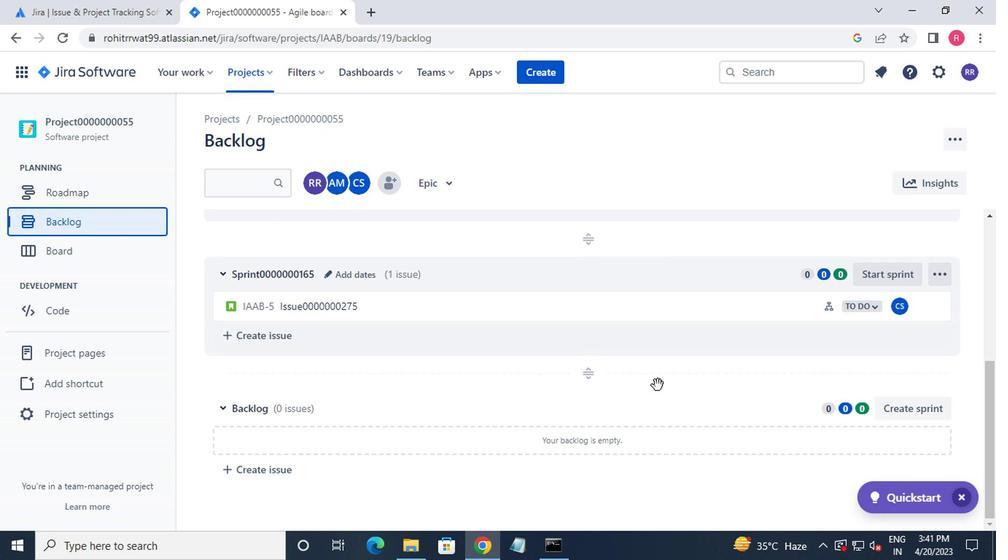 
Action: Mouse moved to (661, 390)
Screenshot: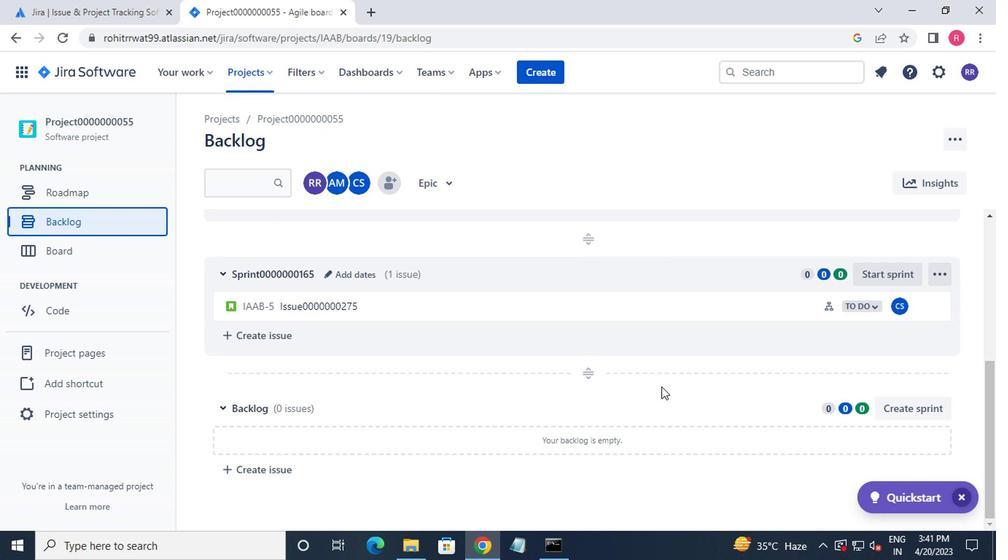 
Action: Mouse scrolled (661, 389) with delta (0, 0)
Screenshot: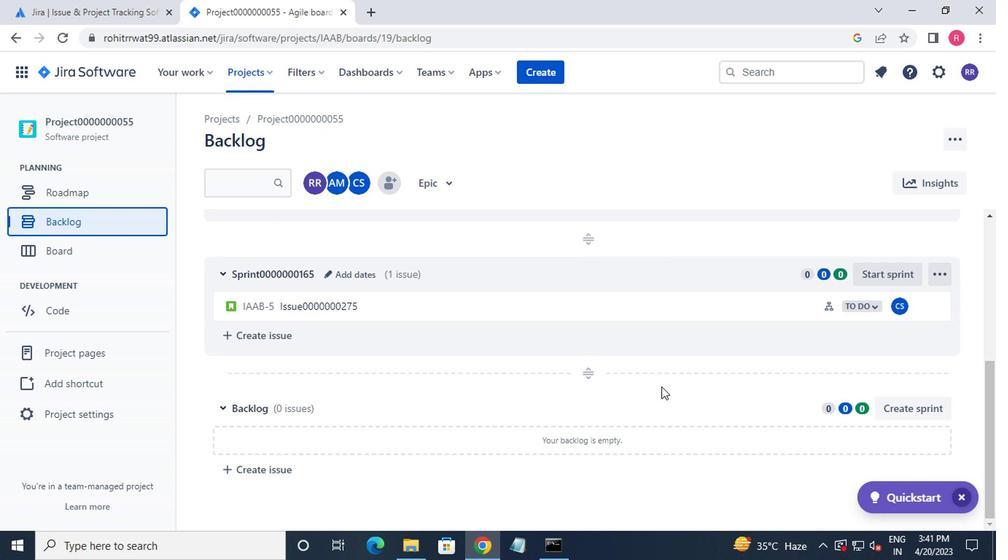 
Action: Mouse scrolled (661, 389) with delta (0, 0)
Screenshot: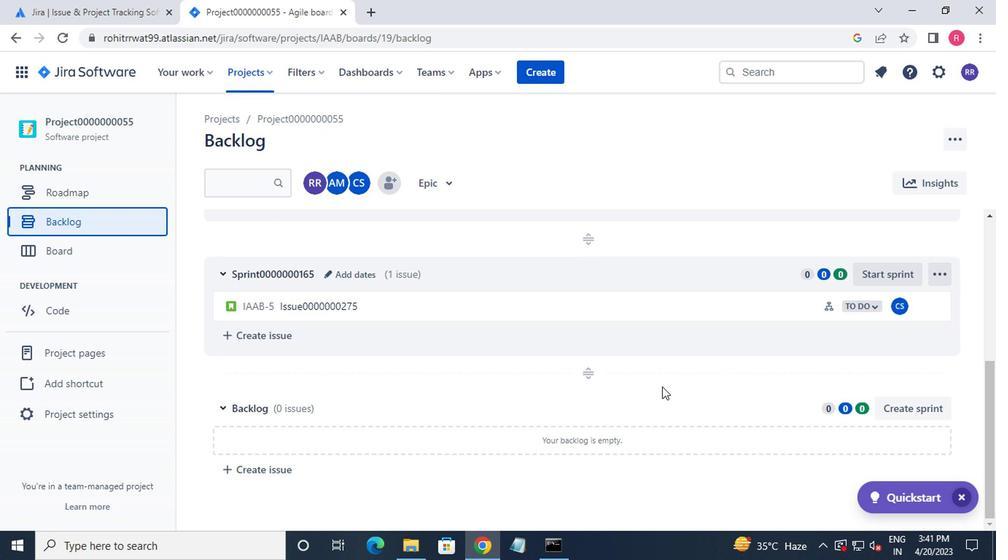 
Action: Mouse scrolled (661, 389) with delta (0, 0)
Screenshot: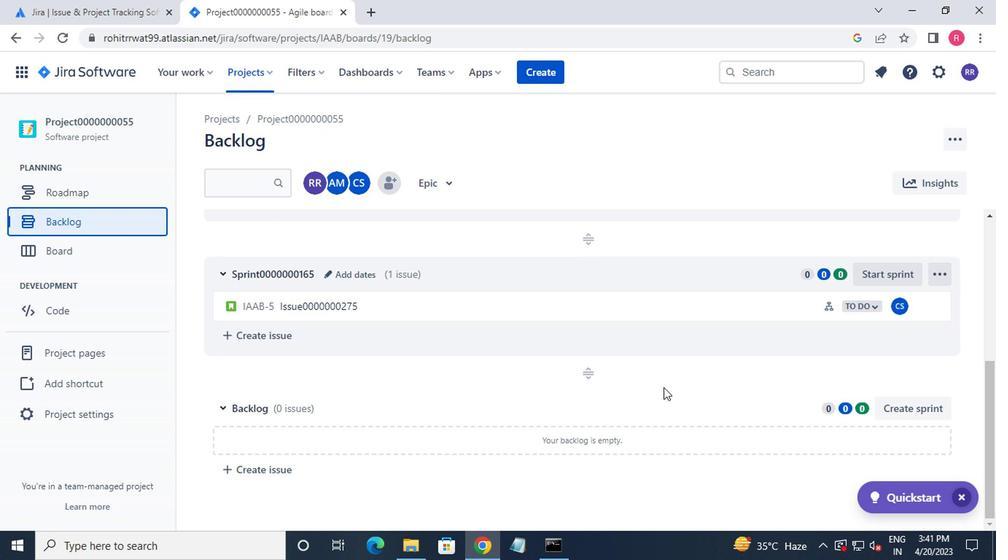 
Action: Mouse moved to (103, 212)
Screenshot: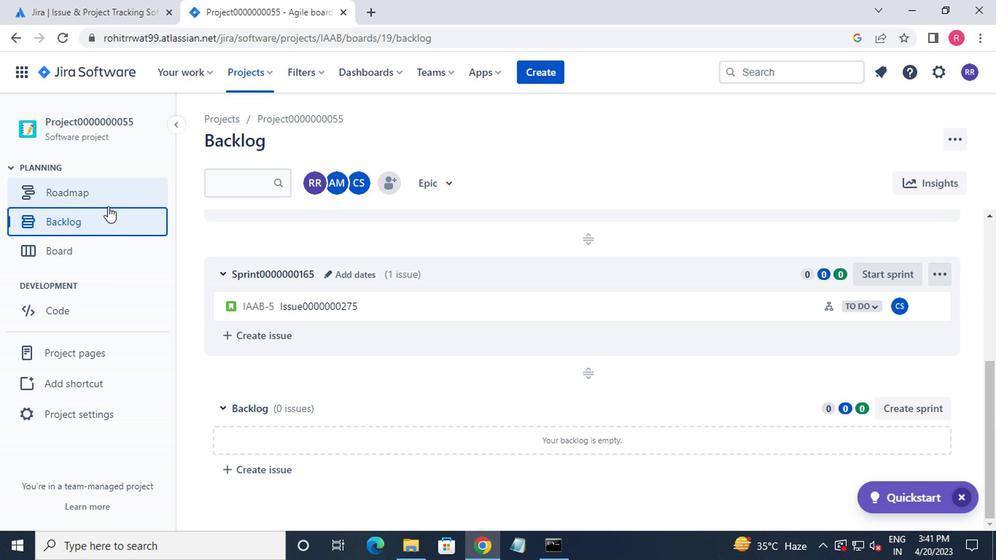 
Action: Mouse scrolled (103, 213) with delta (0, 0)
Screenshot: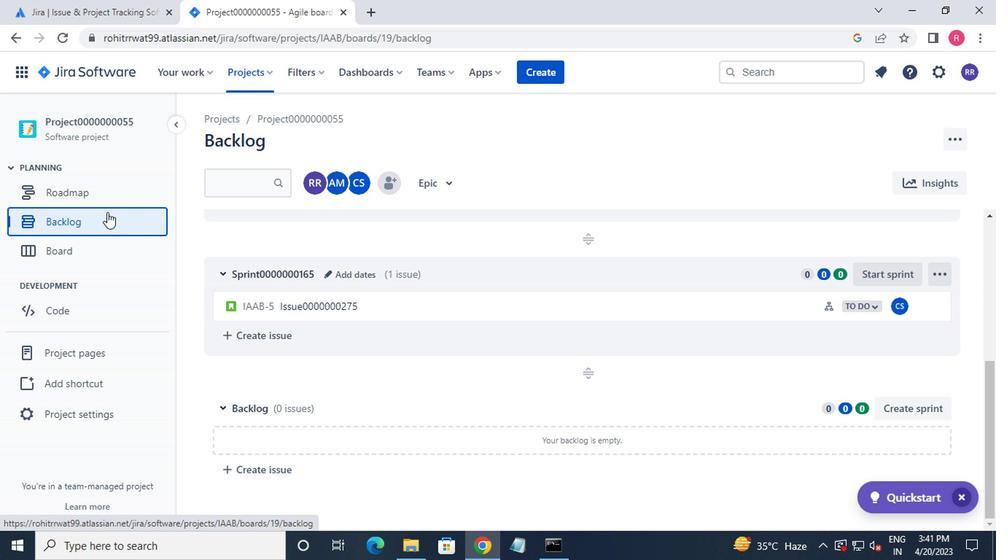 
Action: Mouse moved to (369, 363)
Screenshot: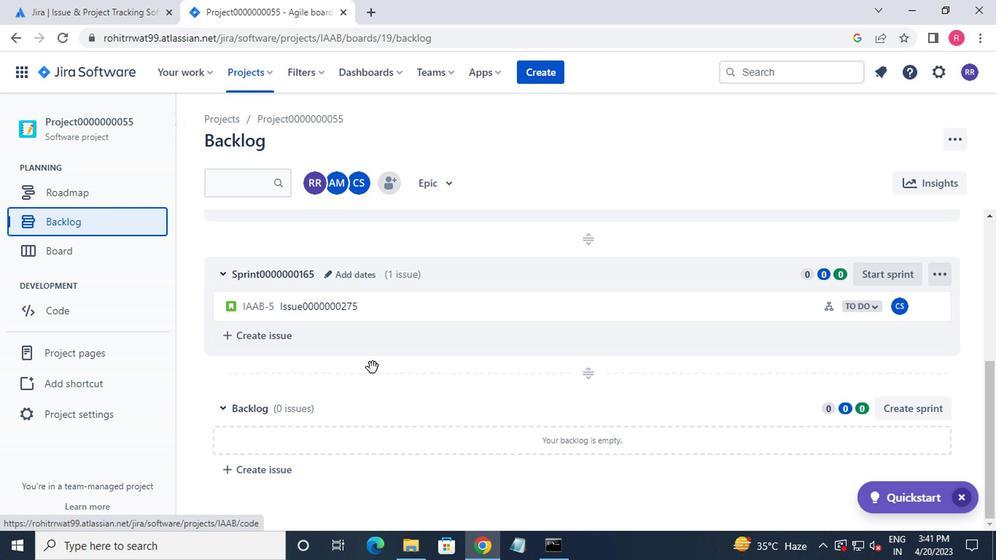 
Action: Mouse scrolled (369, 364) with delta (0, 1)
Screenshot: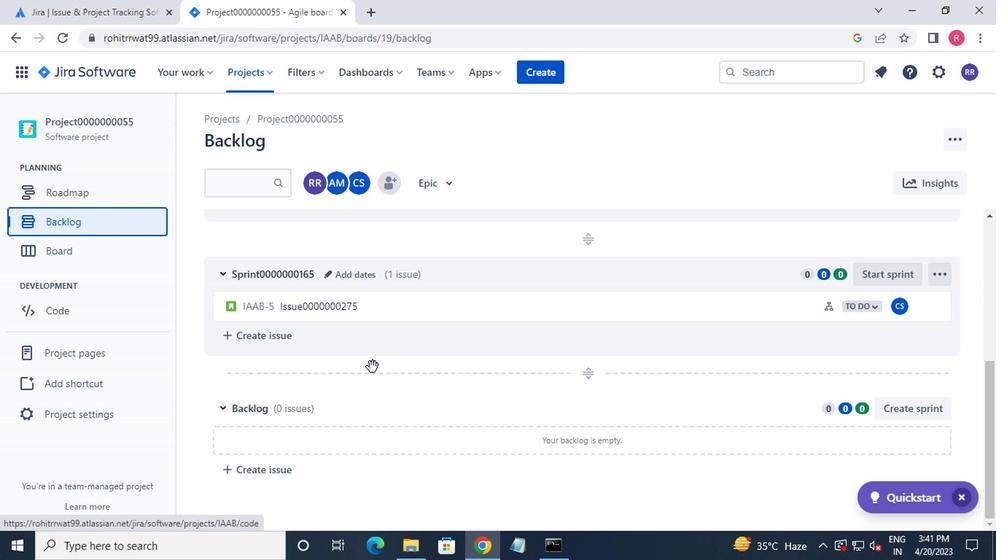 
Action: Mouse moved to (369, 361)
Screenshot: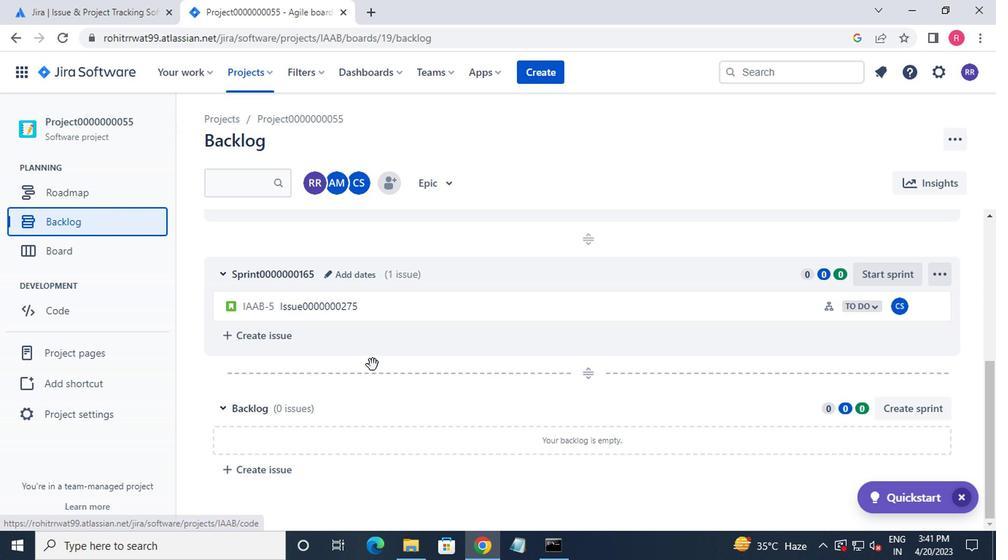 
Action: Mouse scrolled (369, 362) with delta (0, 0)
Screenshot: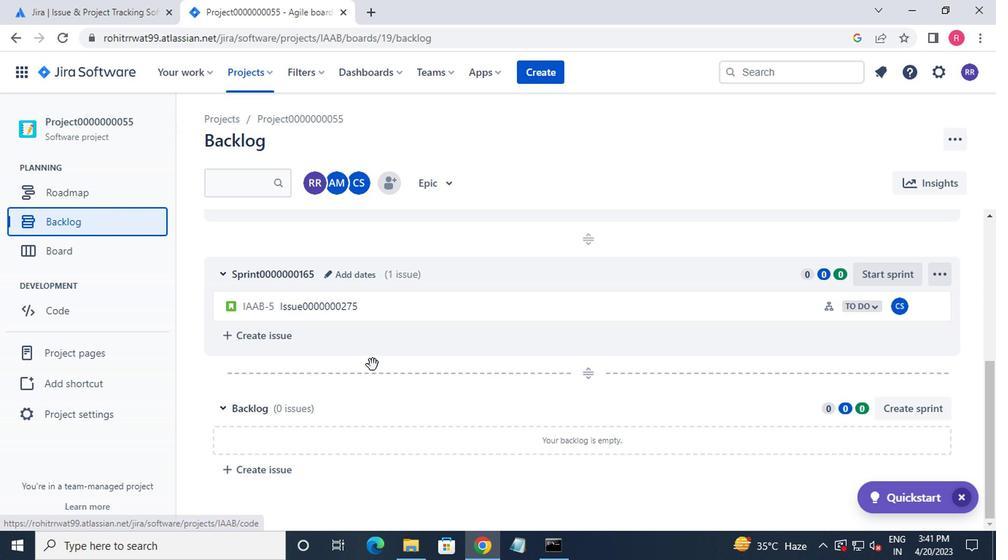 
Action: Mouse moved to (369, 359)
Screenshot: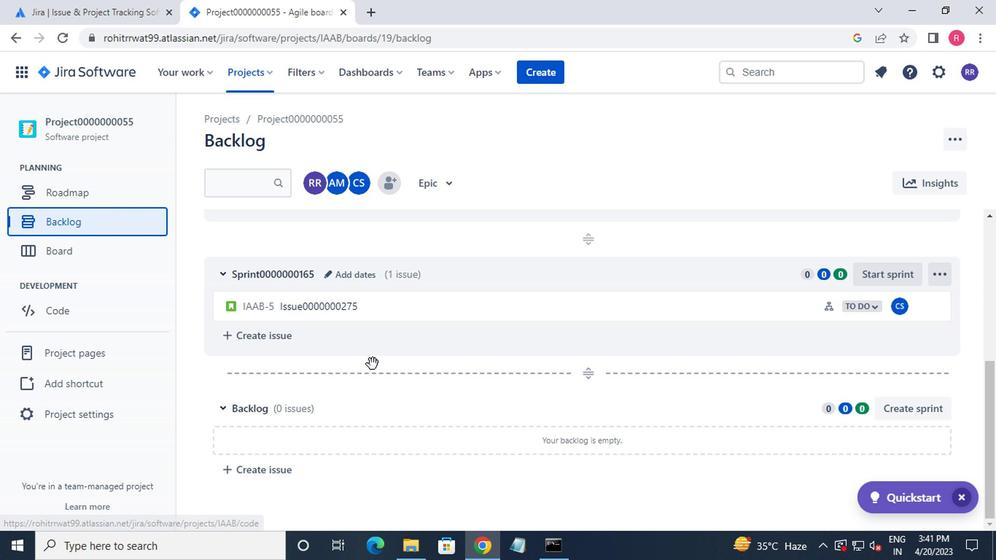 
Action: Mouse scrolled (369, 360) with delta (0, 0)
Screenshot: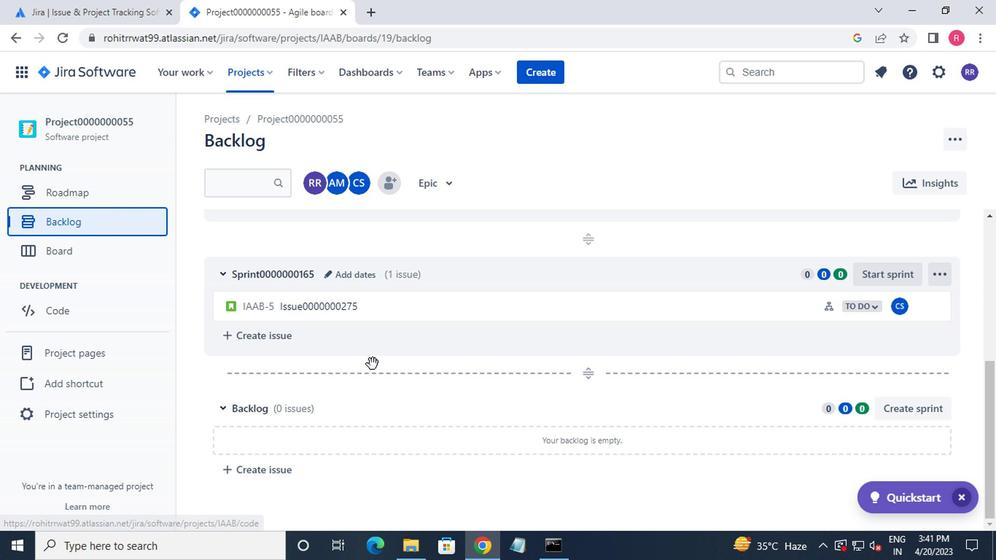 
Action: Mouse scrolled (369, 360) with delta (0, 0)
Screenshot: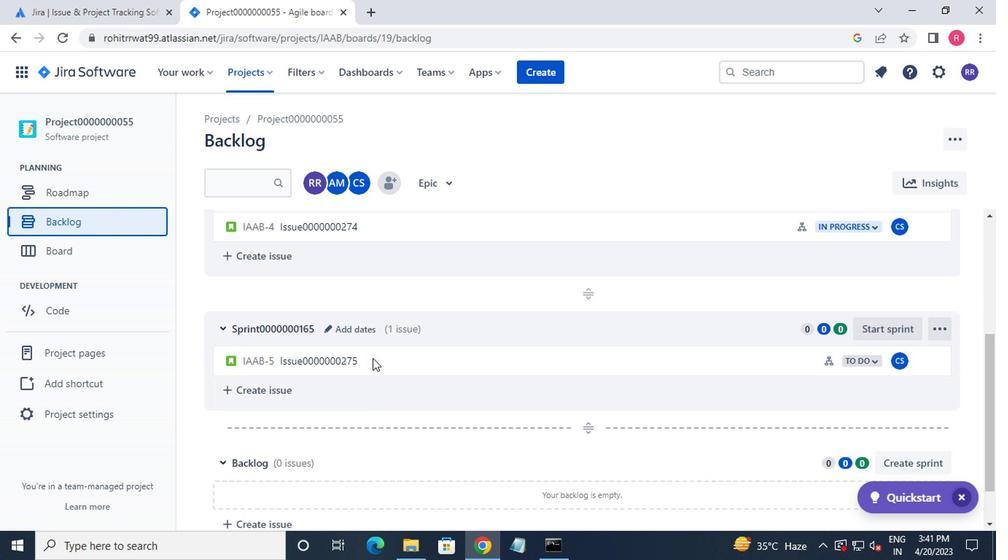 
Action: Mouse moved to (348, 359)
Screenshot: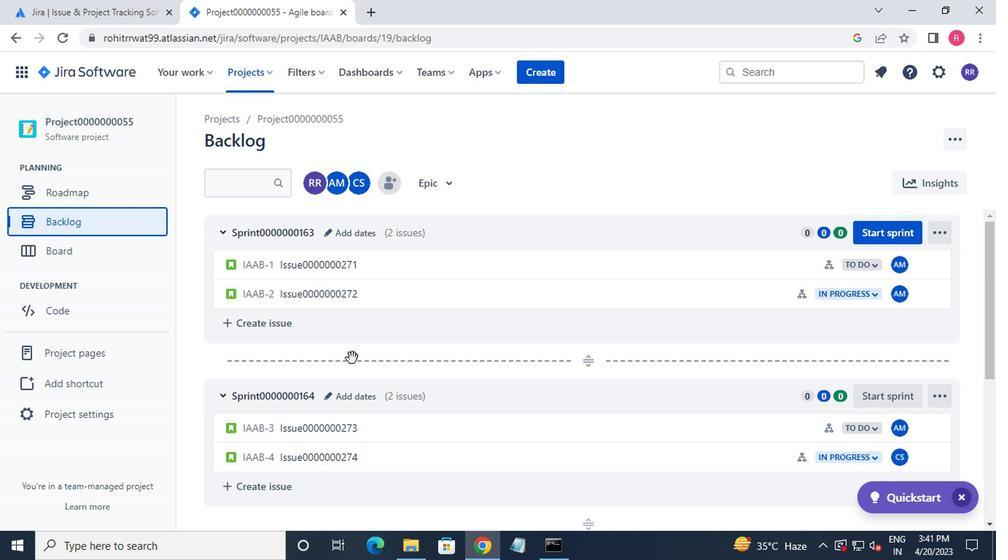 
Action: Mouse scrolled (348, 360) with delta (0, 0)
Screenshot: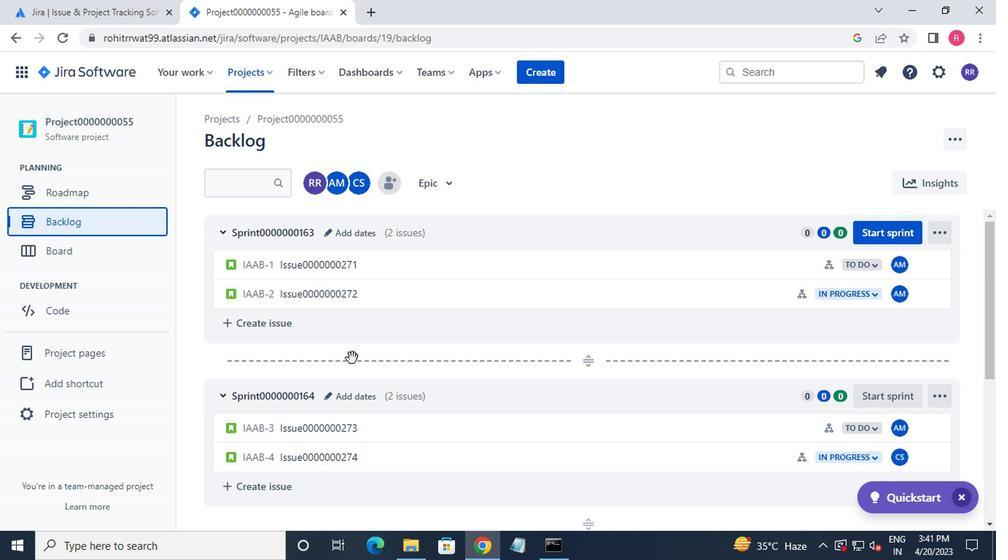 
Action: Mouse scrolled (348, 360) with delta (0, 0)
Screenshot: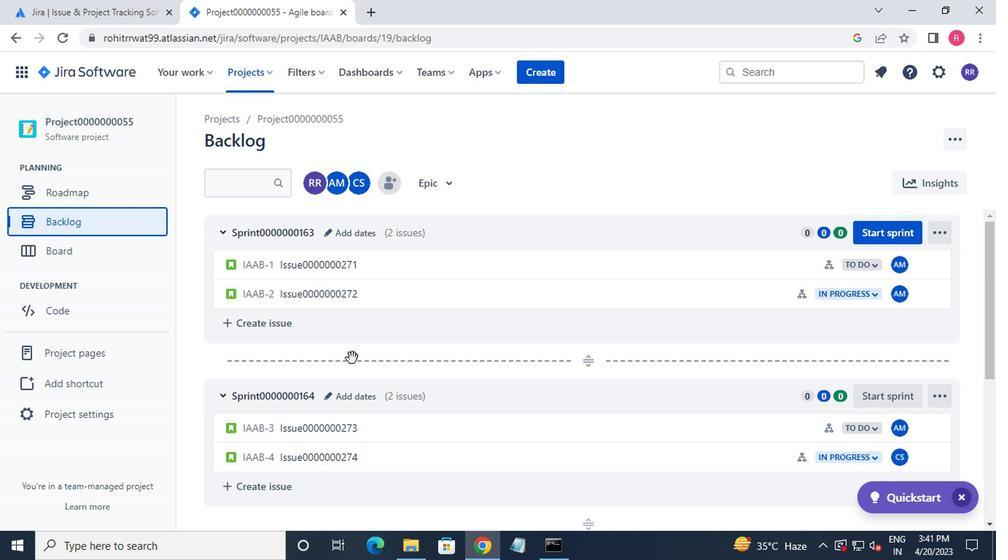 
Action: Mouse scrolled (348, 360) with delta (0, 0)
Screenshot: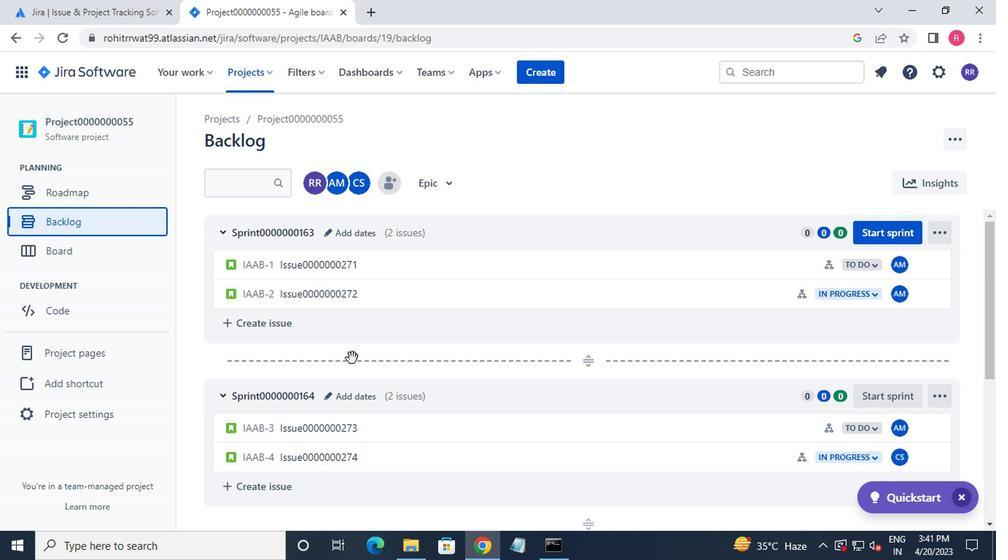 
Action: Mouse moved to (251, 82)
Screenshot: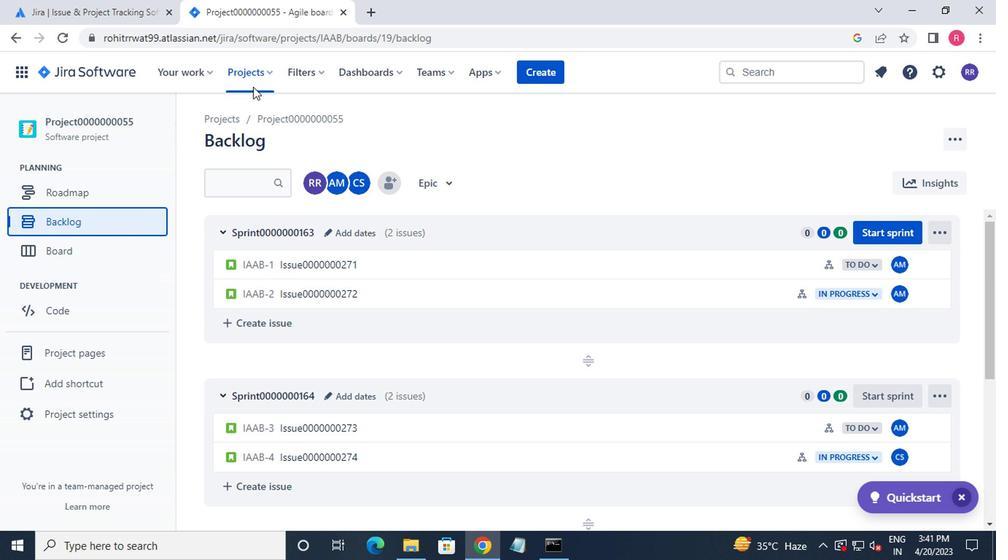 
Action: Mouse pressed left at (251, 82)
Screenshot: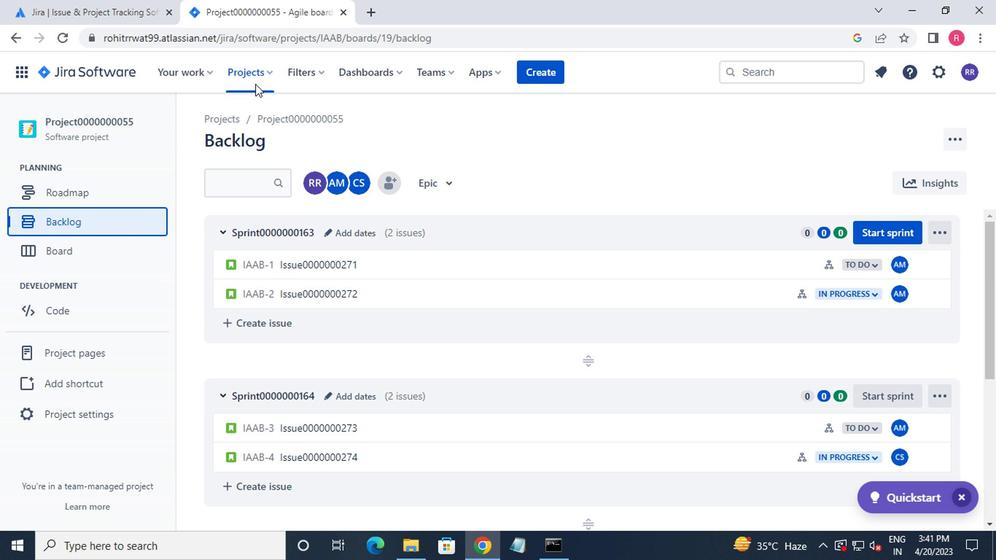 
Action: Mouse moved to (53, 226)
Screenshot: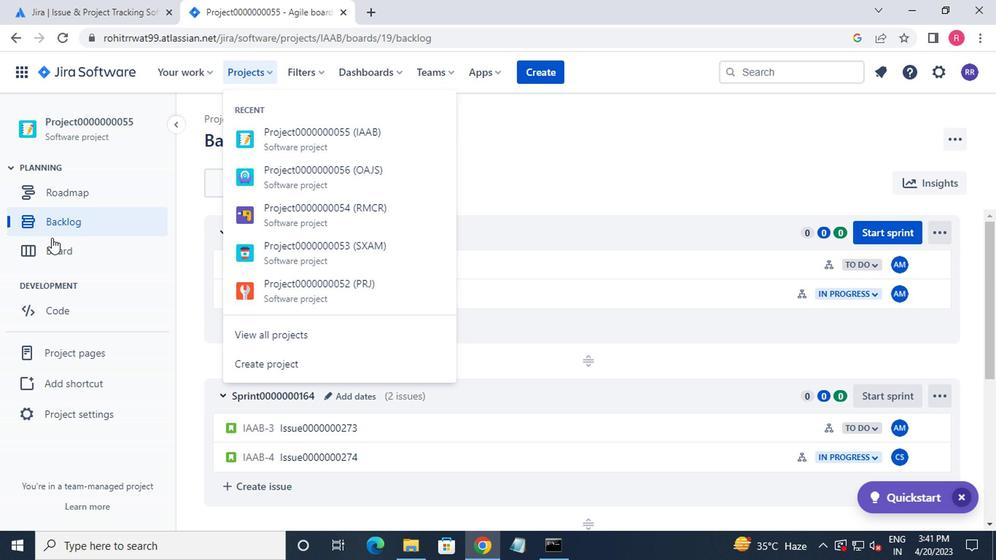 
Action: Mouse pressed left at (53, 226)
Screenshot: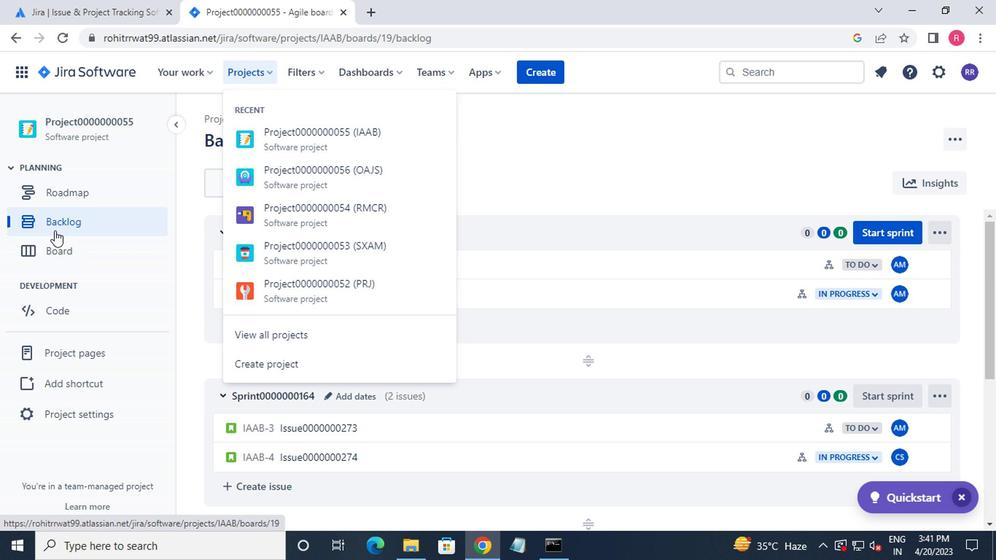 
Action: Mouse moved to (870, 229)
Screenshot: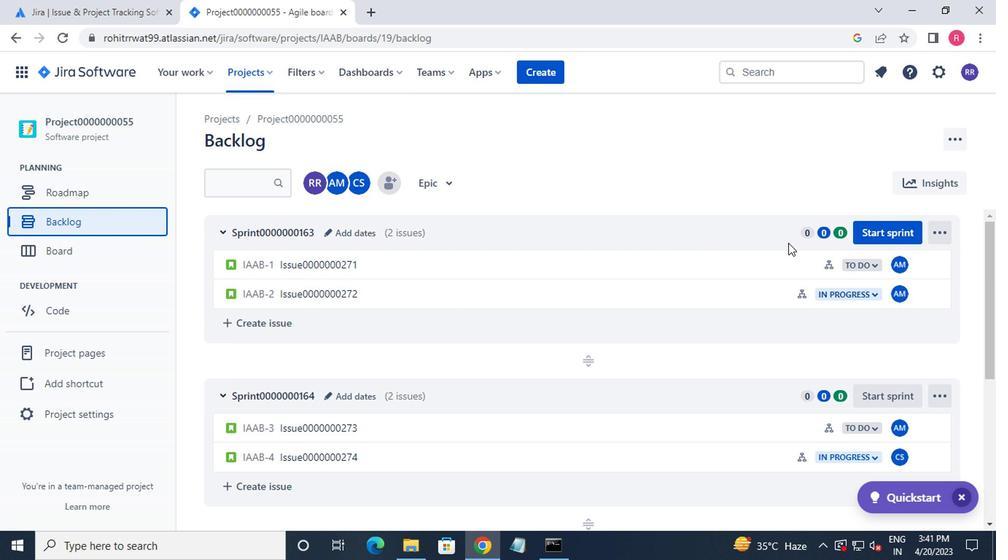 
Action: Mouse pressed left at (870, 229)
Screenshot: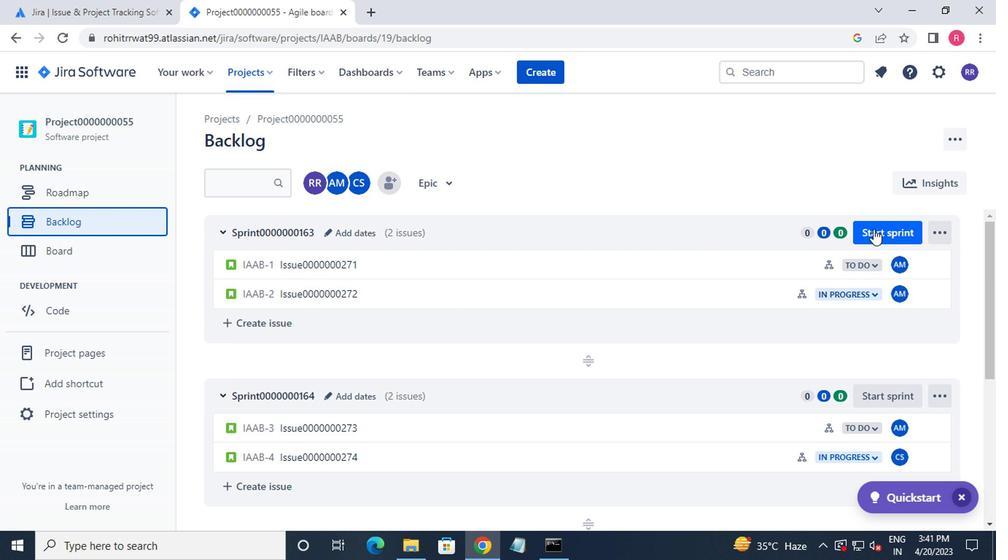
Action: Mouse moved to (600, 515)
Screenshot: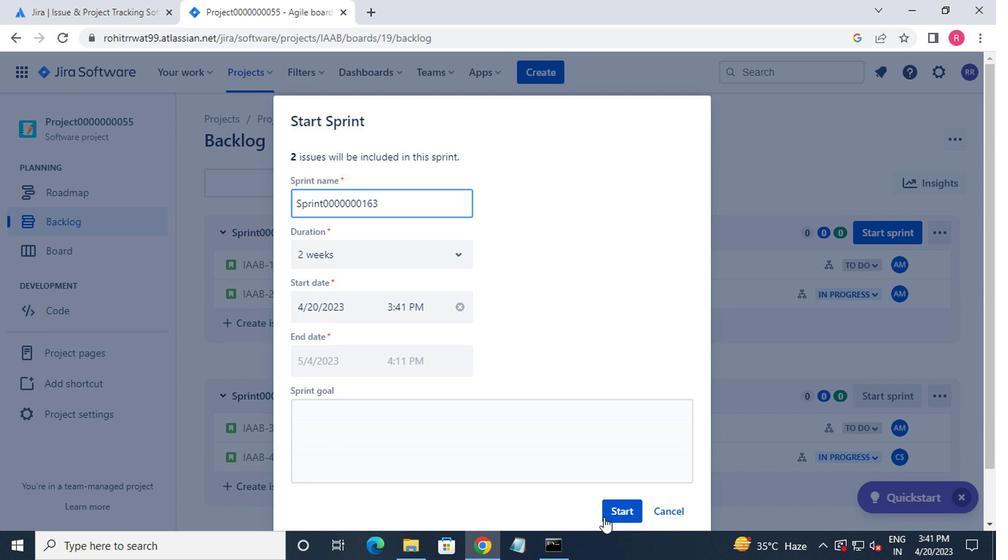 
Action: Mouse pressed left at (600, 515)
Screenshot: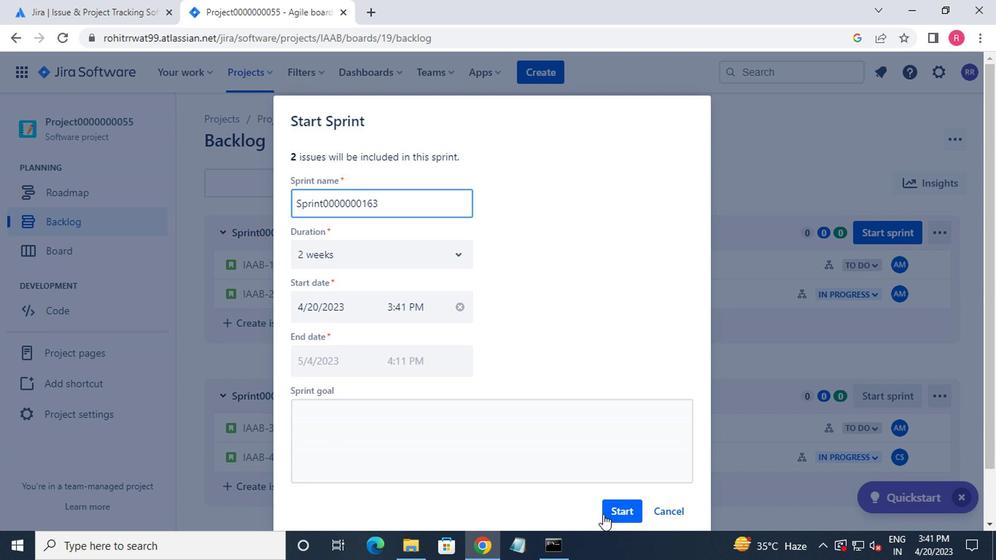 
Action: Mouse moved to (86, 230)
Screenshot: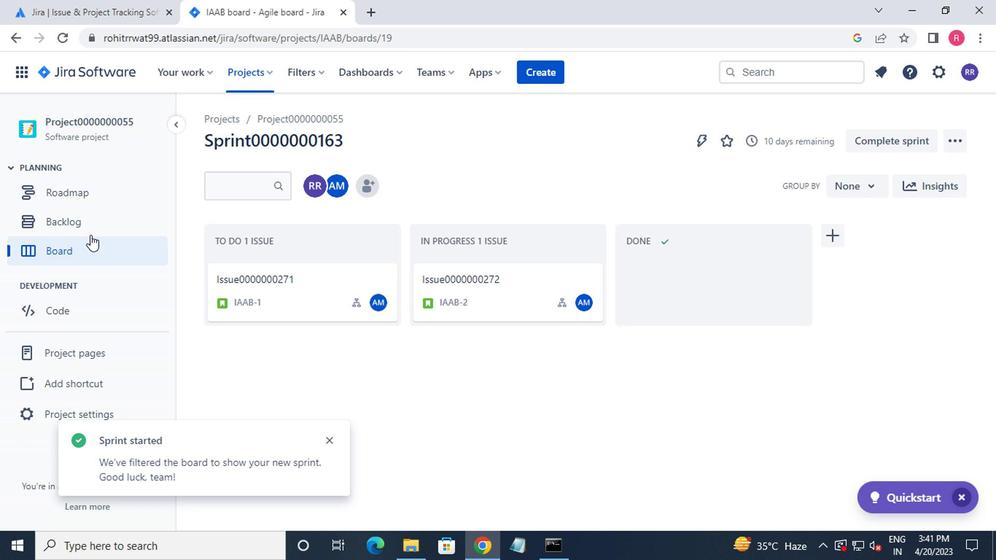 
Action: Mouse pressed left at (86, 230)
Screenshot: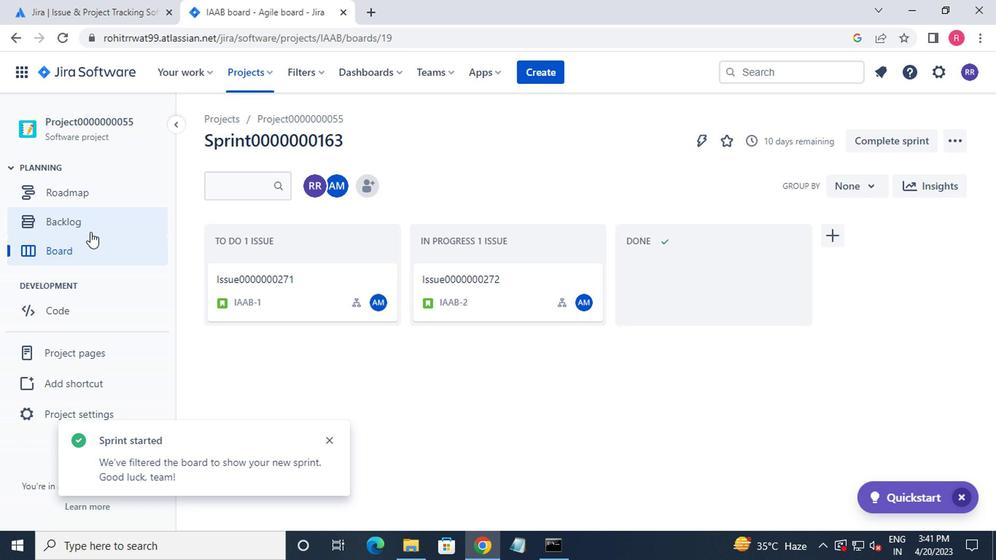 
Action: Mouse moved to (877, 391)
Screenshot: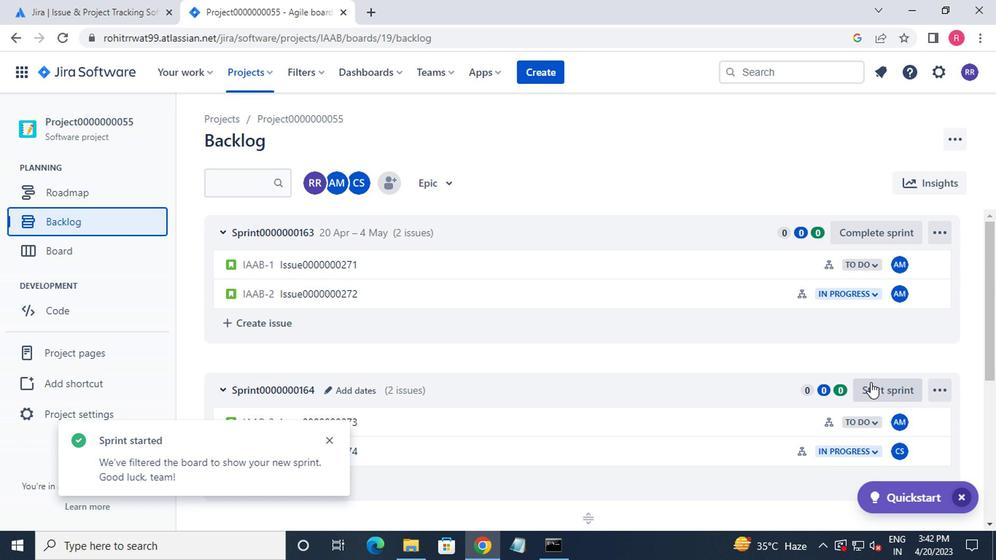 
Action: Mouse pressed left at (877, 391)
Screenshot: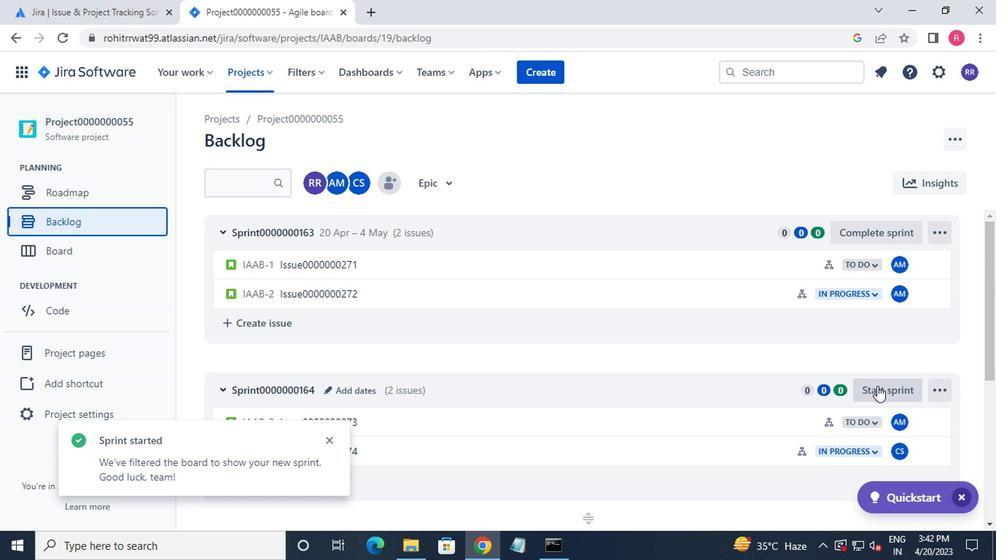 
Action: Mouse moved to (621, 517)
Screenshot: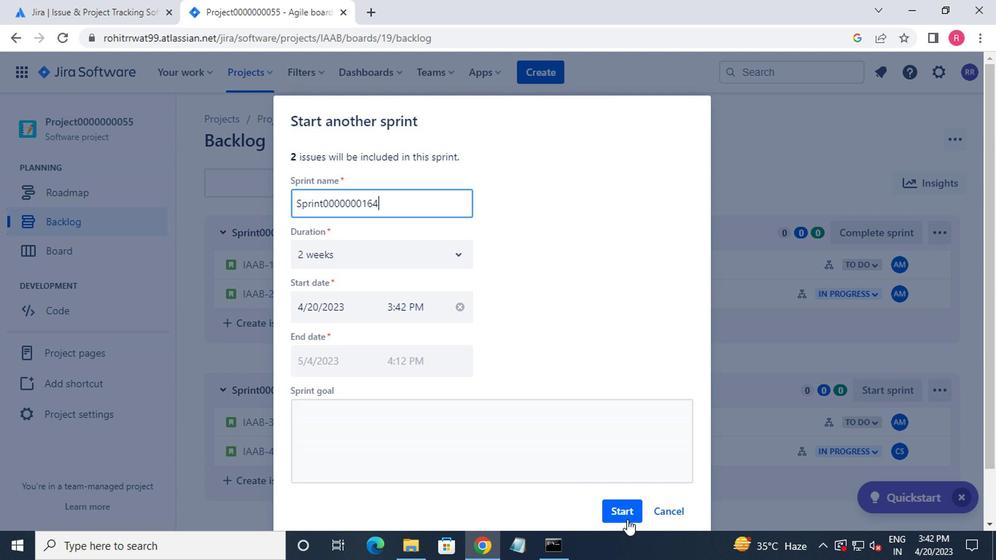 
Action: Mouse pressed left at (621, 517)
Screenshot: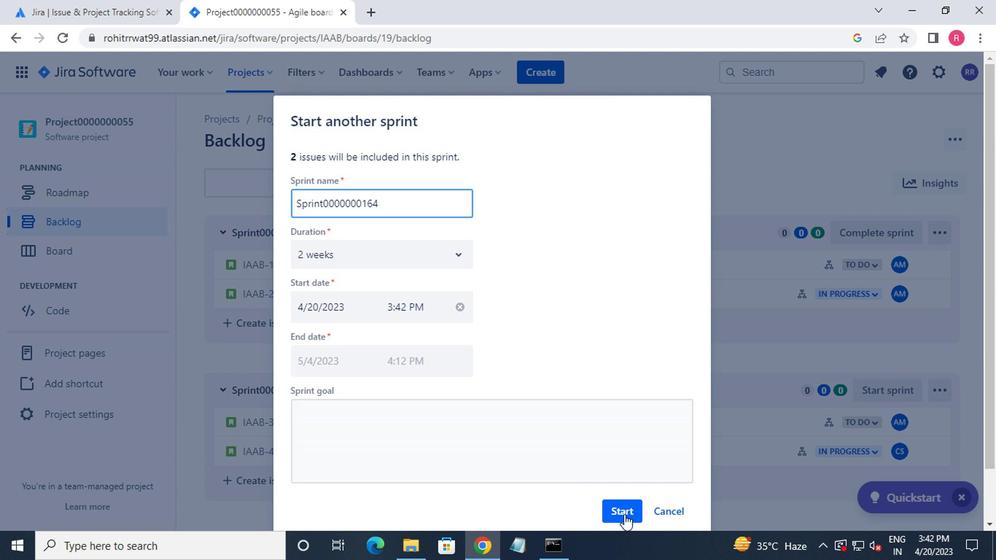 
Action: Mouse moved to (96, 224)
Screenshot: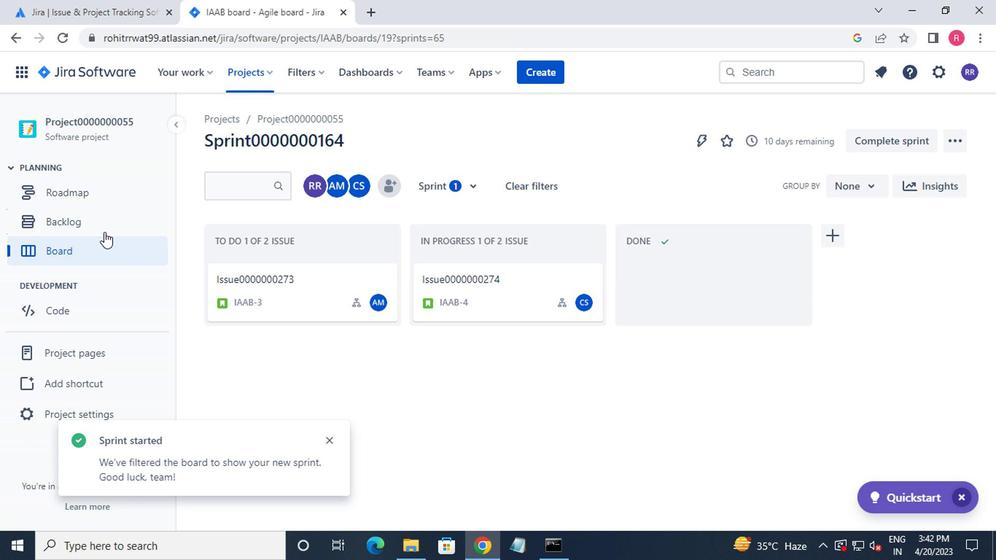 
Action: Mouse pressed left at (96, 224)
Screenshot: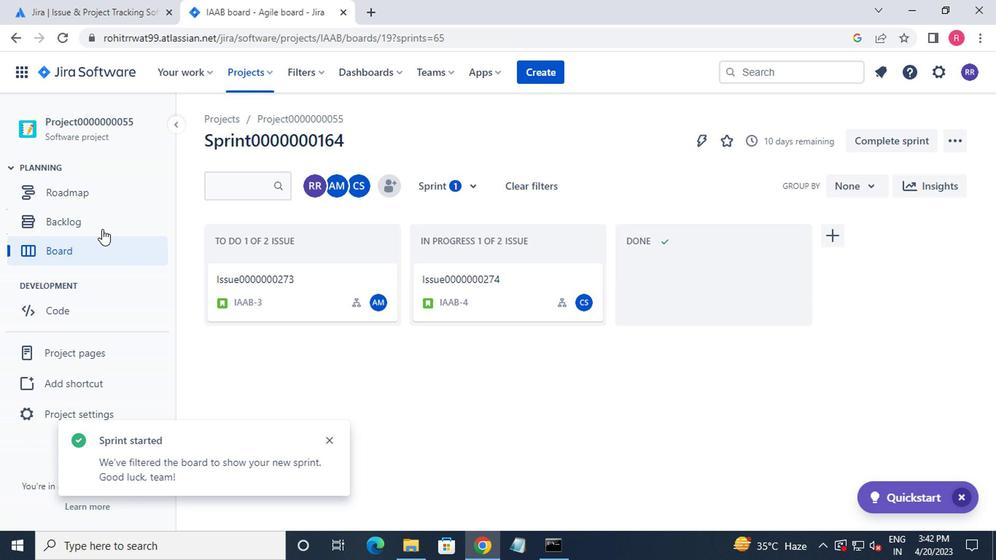
Action: Mouse moved to (543, 379)
Screenshot: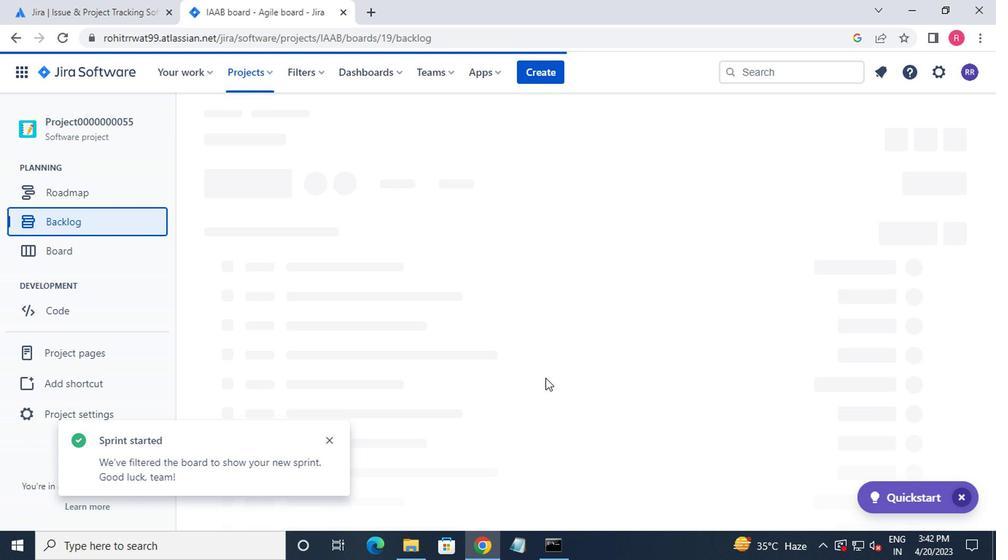 
Action: Mouse scrolled (543, 379) with delta (0, 0)
Screenshot: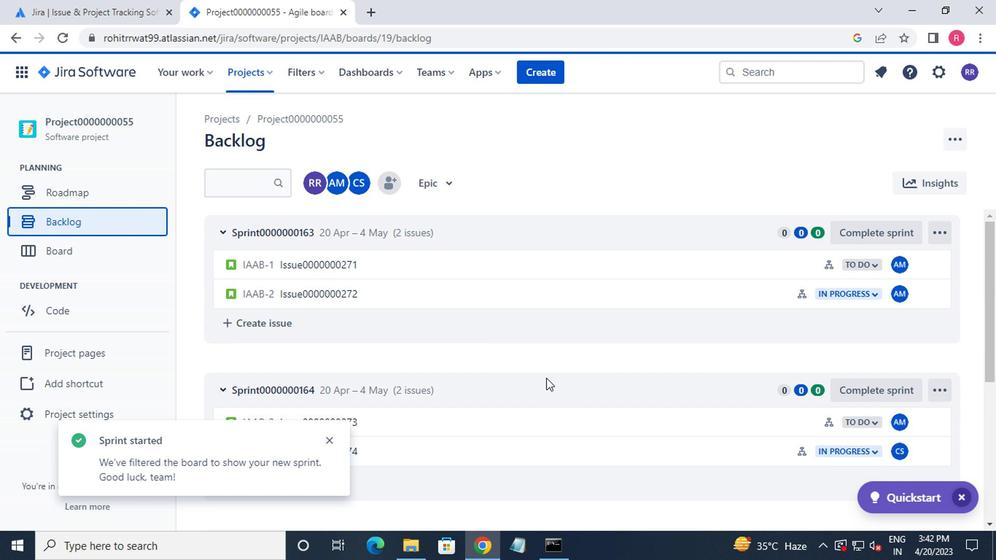
Action: Mouse scrolled (543, 379) with delta (0, 0)
Screenshot: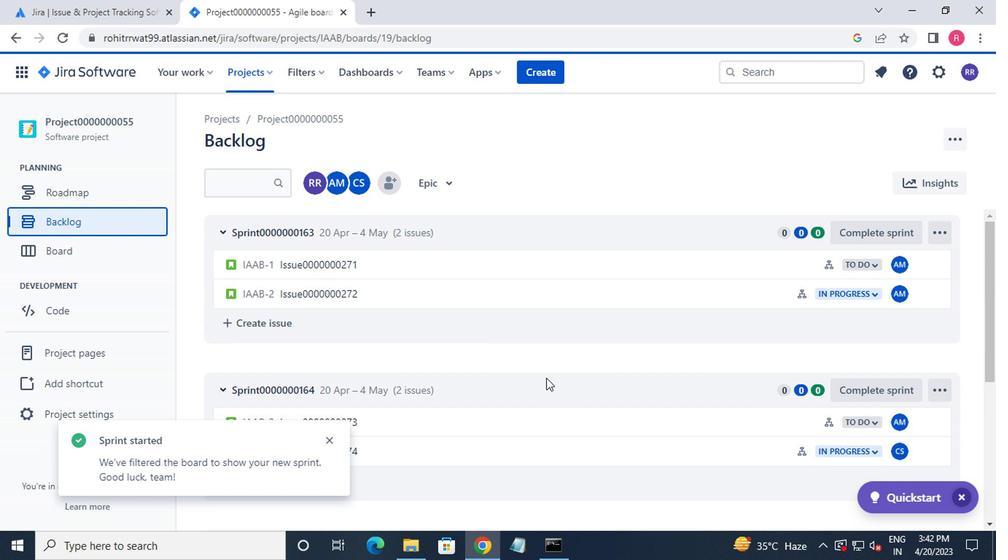 
Action: Mouse scrolled (543, 379) with delta (0, 0)
Screenshot: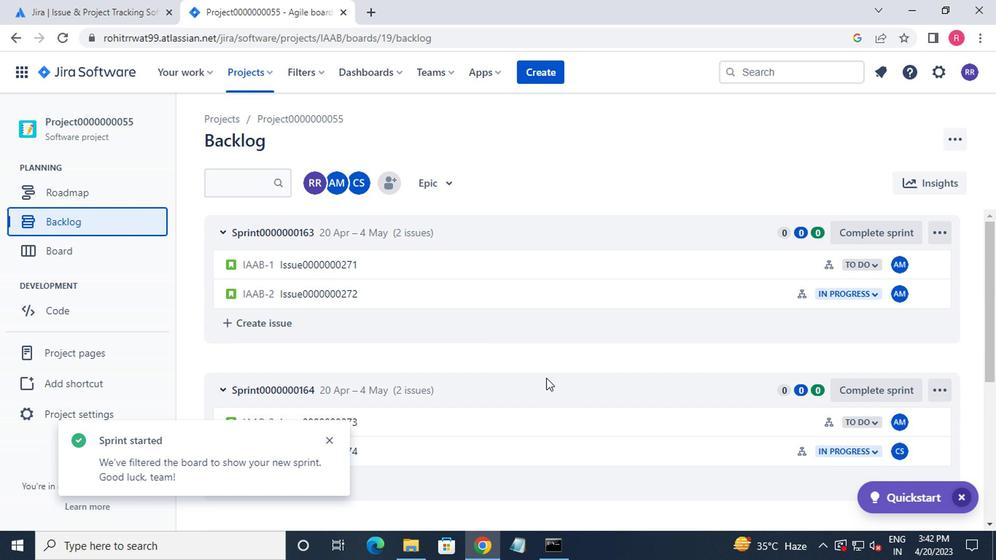 
Action: Mouse scrolled (543, 379) with delta (0, 0)
Screenshot: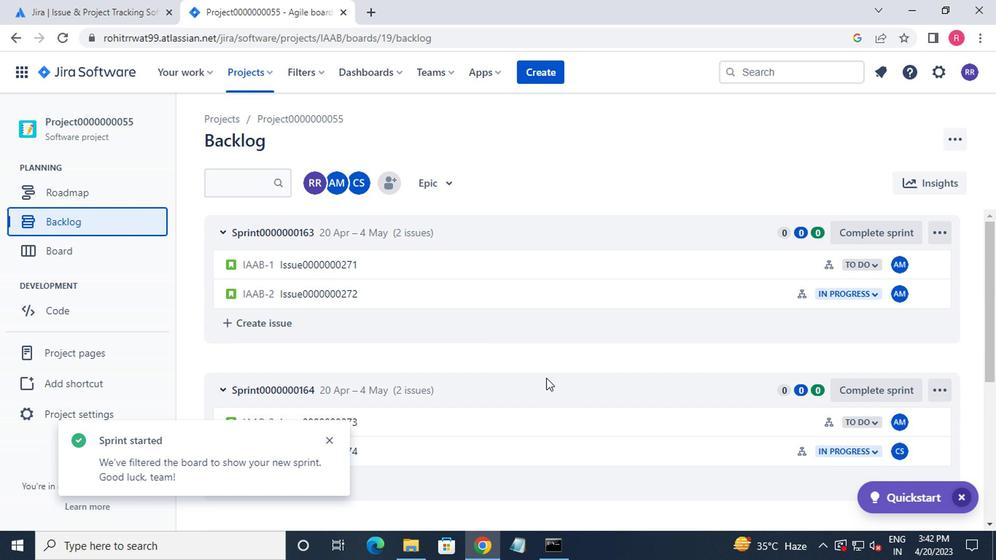 
Action: Mouse moved to (877, 279)
Screenshot: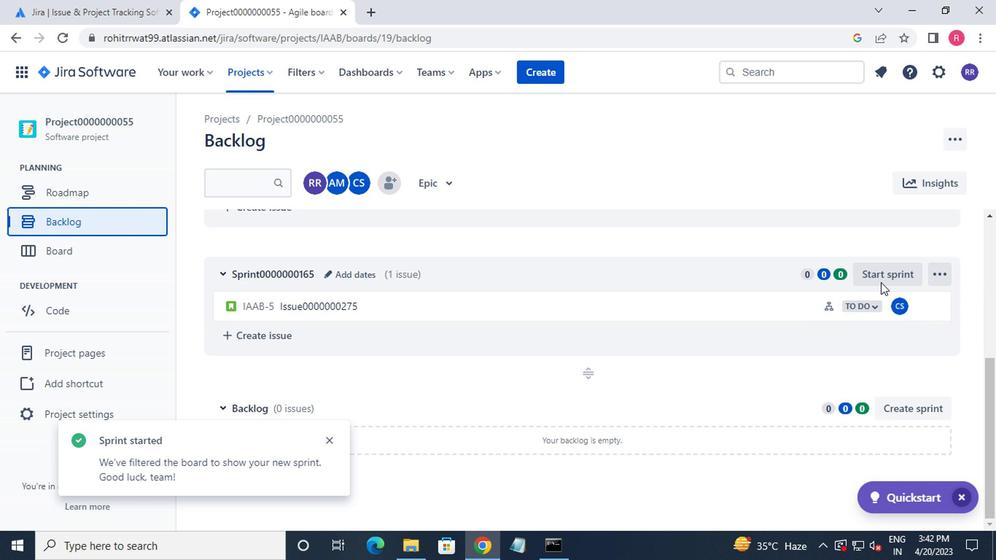 
Action: Mouse pressed left at (877, 279)
Screenshot: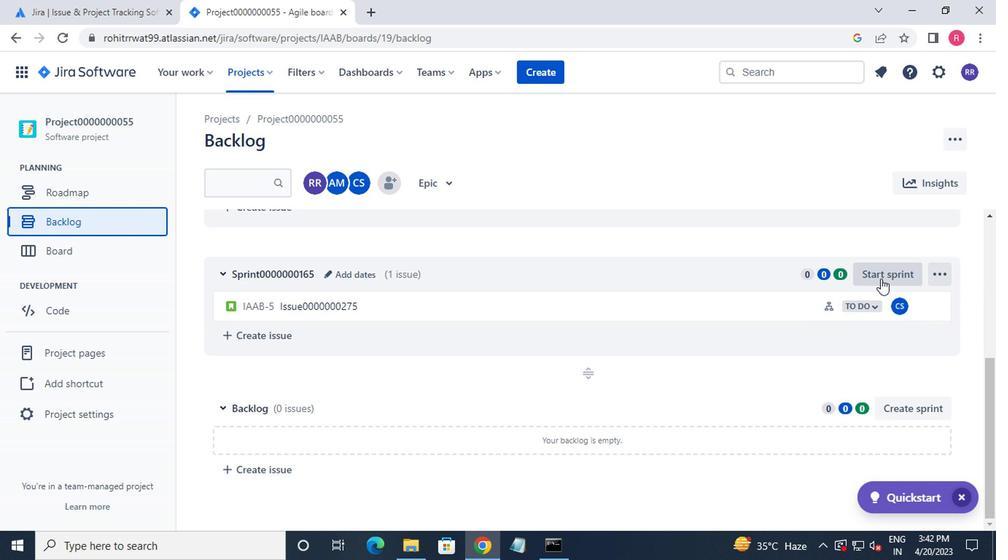 
Action: Mouse moved to (610, 508)
Screenshot: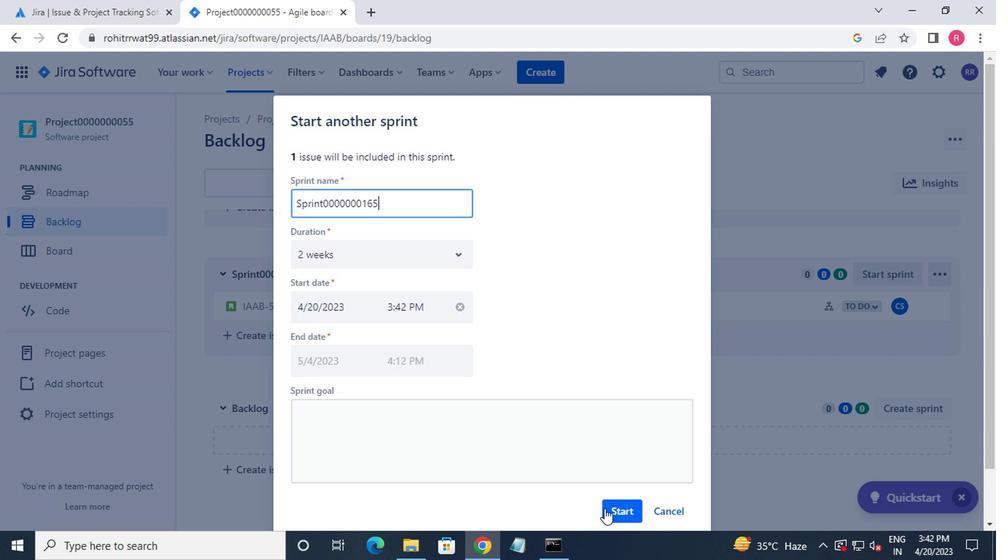 
Action: Mouse pressed left at (610, 508)
Screenshot: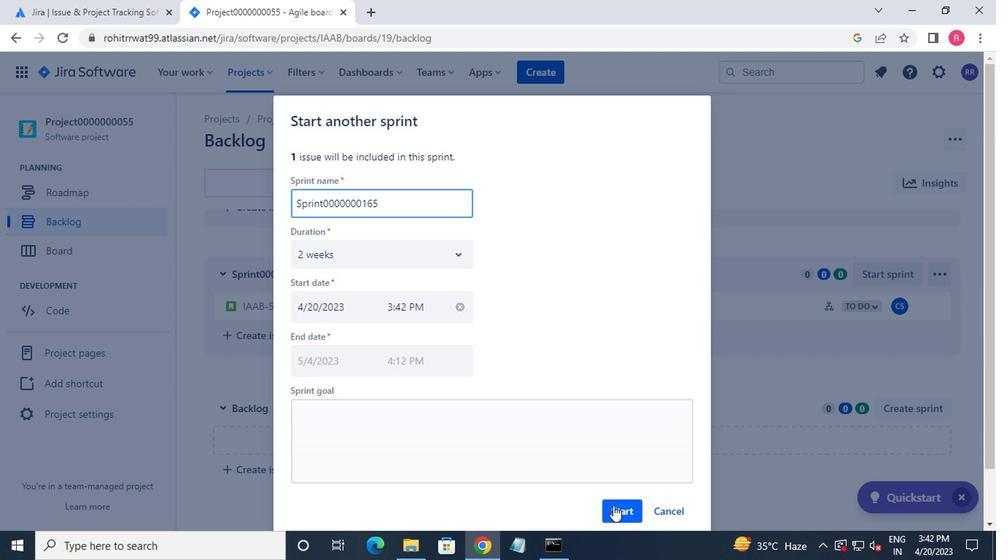 
